 Task: Find connections with filter location Chaumont with filter topic #successwith filter profile language English with filter current company Silicon Valley Bank with filter school University of Mumbai with filter industry Metalworking Machinery Manufacturing with filter service category Labor and Employment Law with filter keywords title Makeup Artist
Action: Mouse moved to (563, 78)
Screenshot: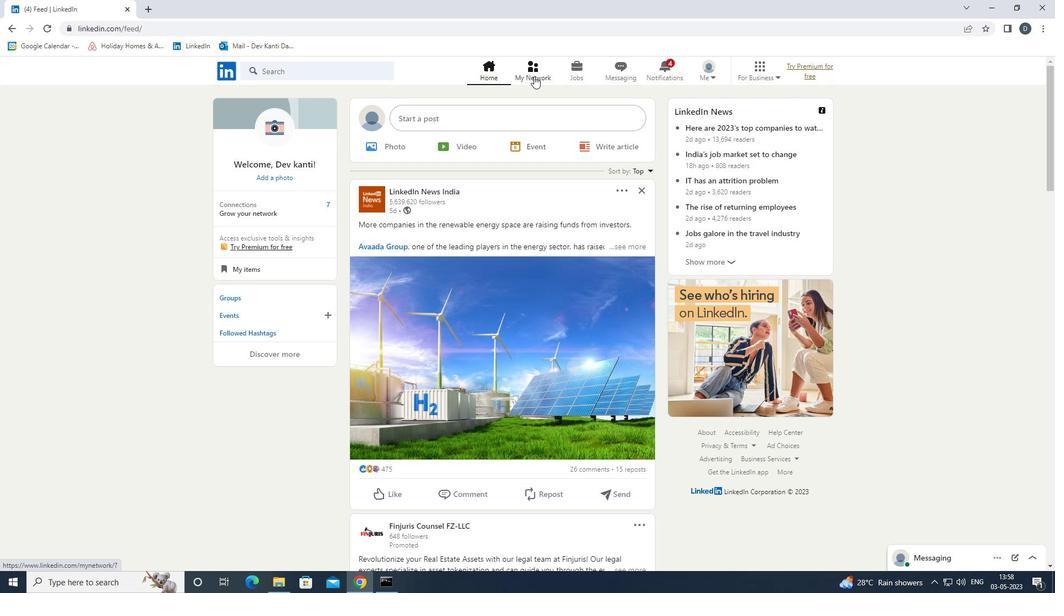 
Action: Mouse pressed left at (563, 78)
Screenshot: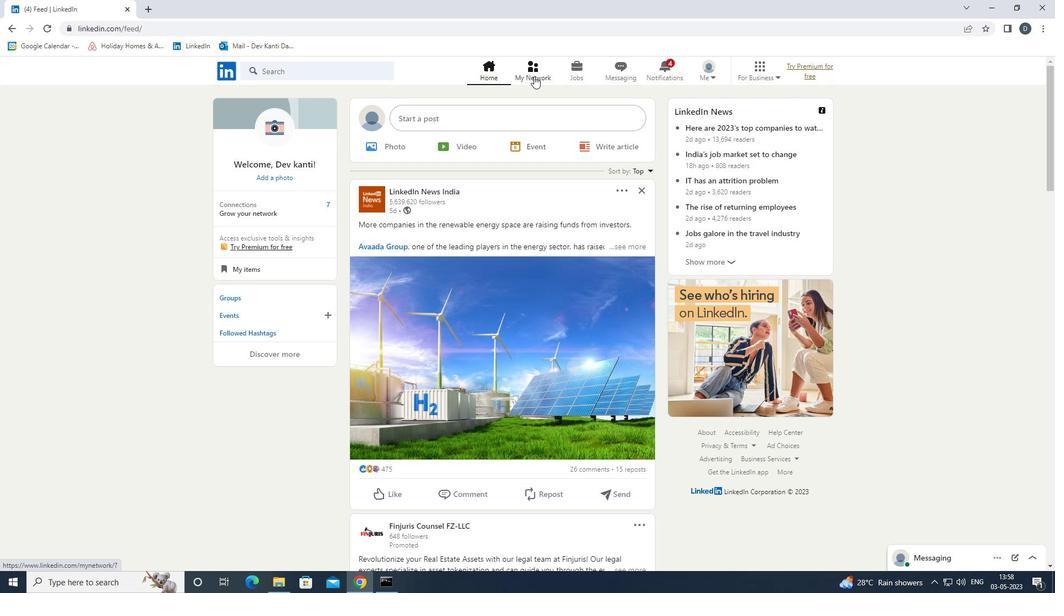 
Action: Mouse moved to (543, 74)
Screenshot: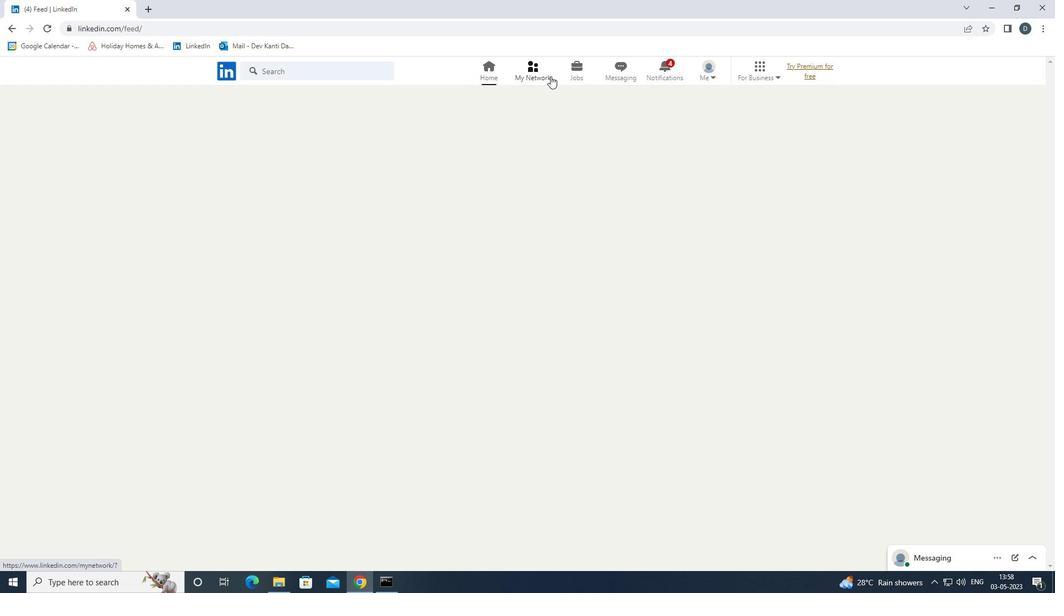 
Action: Mouse pressed left at (543, 74)
Screenshot: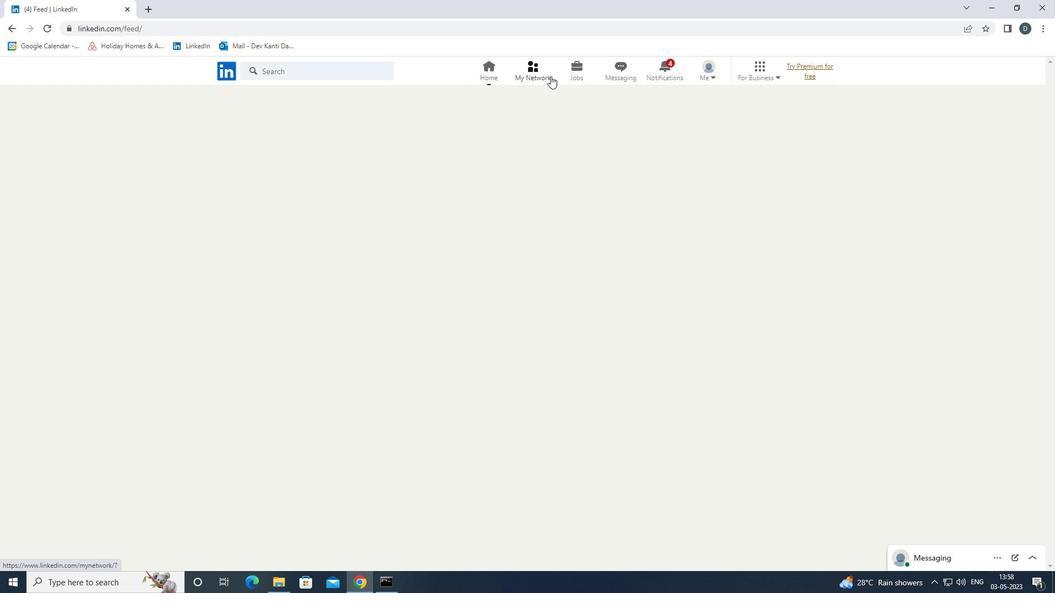 
Action: Mouse moved to (362, 131)
Screenshot: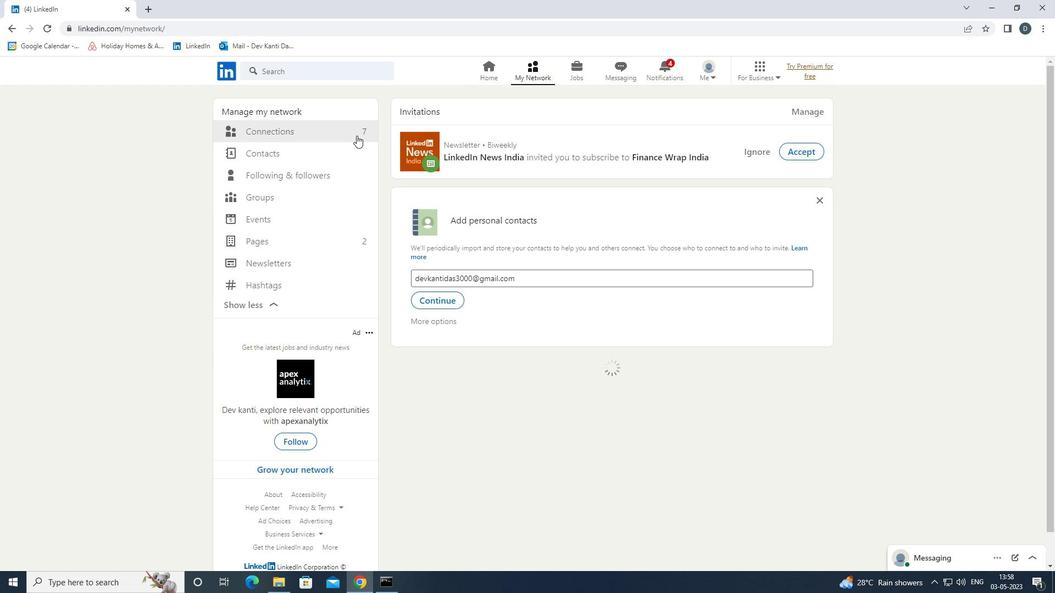
Action: Mouse pressed left at (362, 131)
Screenshot: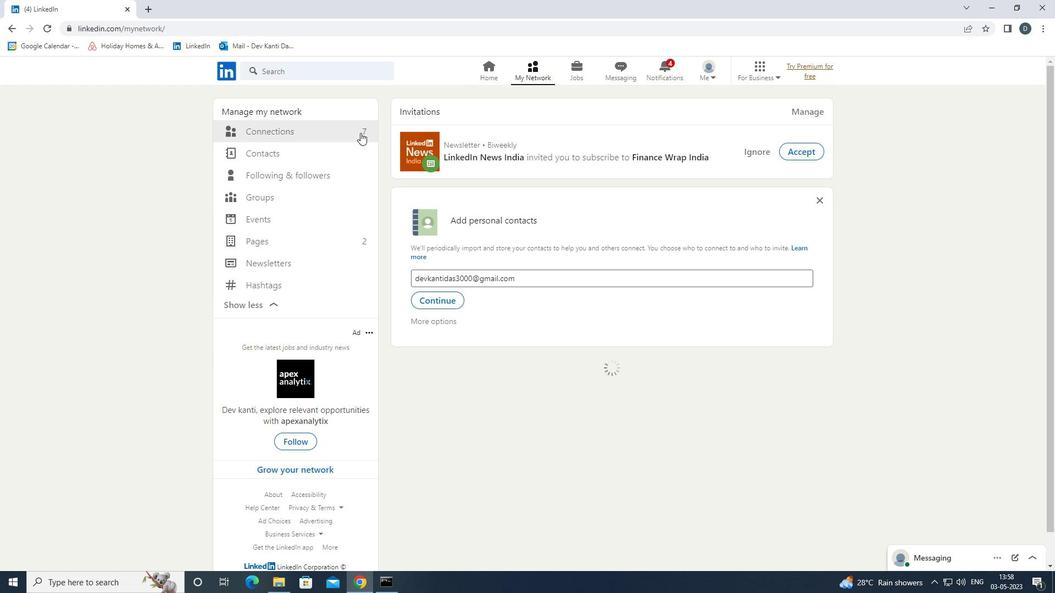 
Action: Mouse moved to (620, 126)
Screenshot: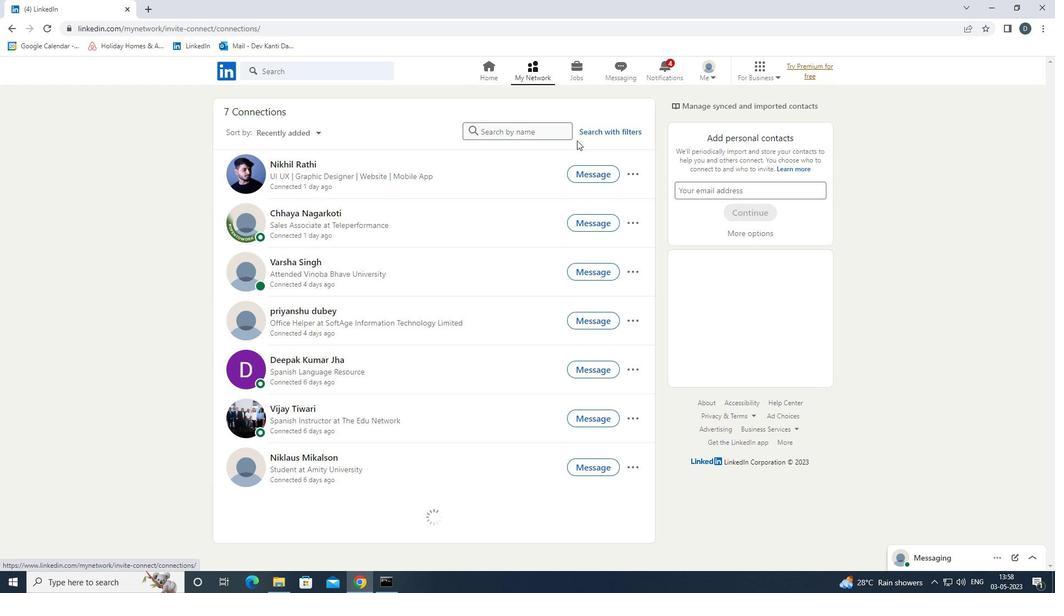 
Action: Mouse pressed left at (620, 126)
Screenshot: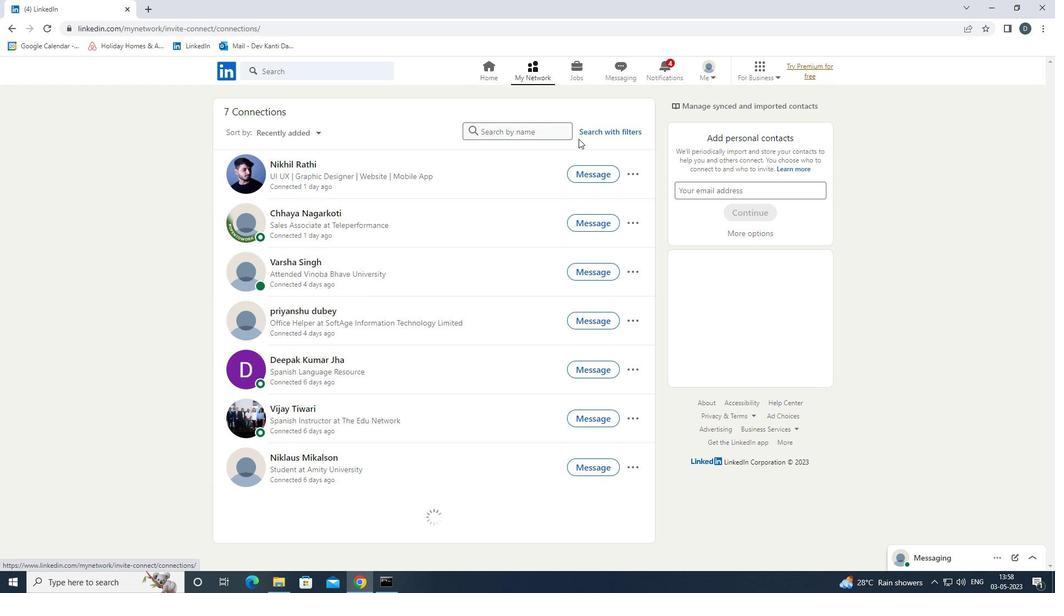 
Action: Mouse moved to (554, 101)
Screenshot: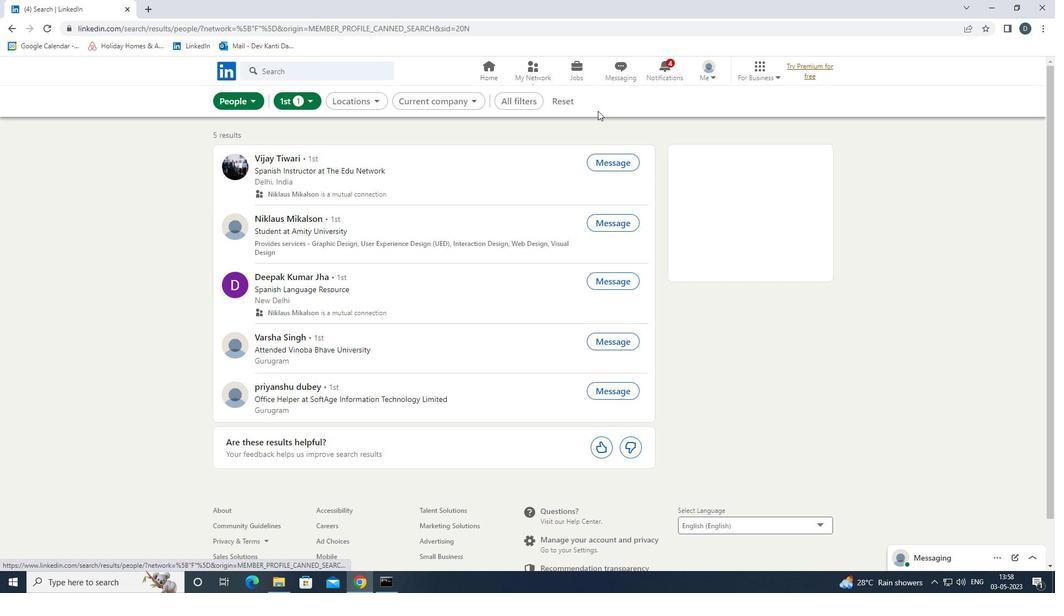 
Action: Mouse pressed left at (554, 101)
Screenshot: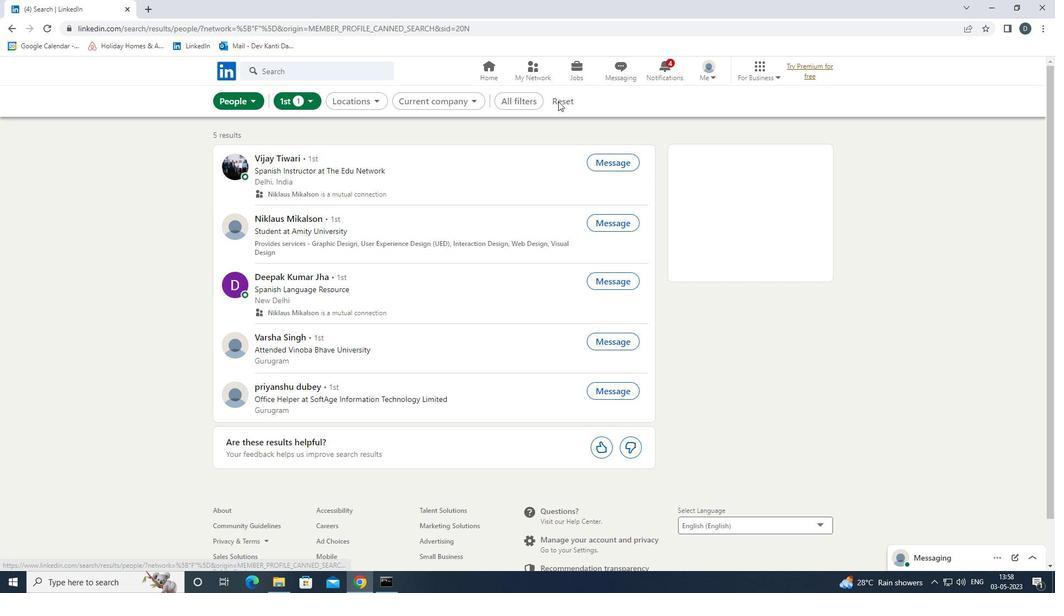 
Action: Mouse moved to (543, 101)
Screenshot: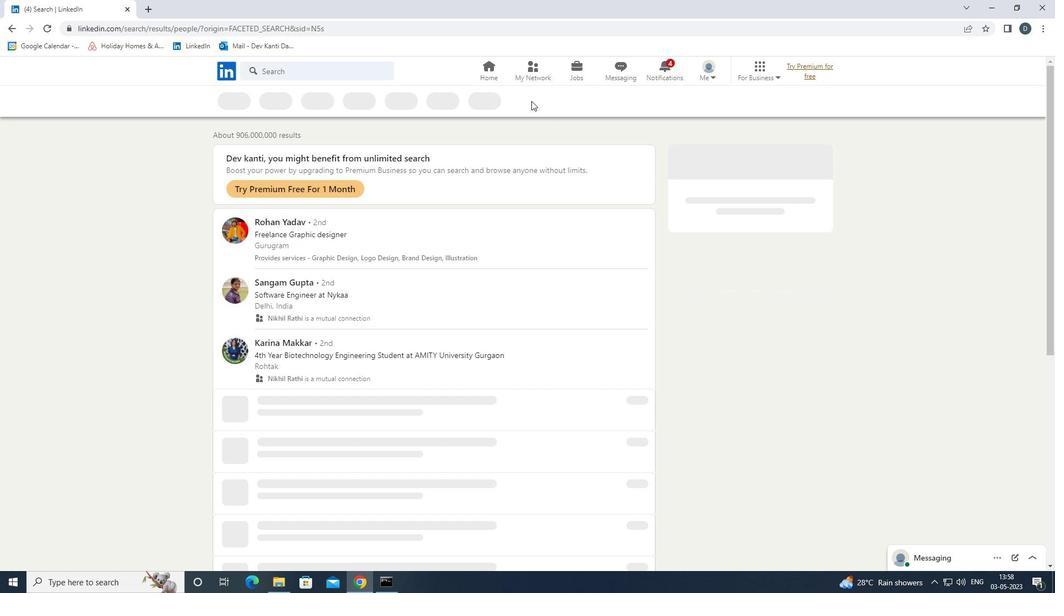 
Action: Mouse pressed left at (543, 101)
Screenshot: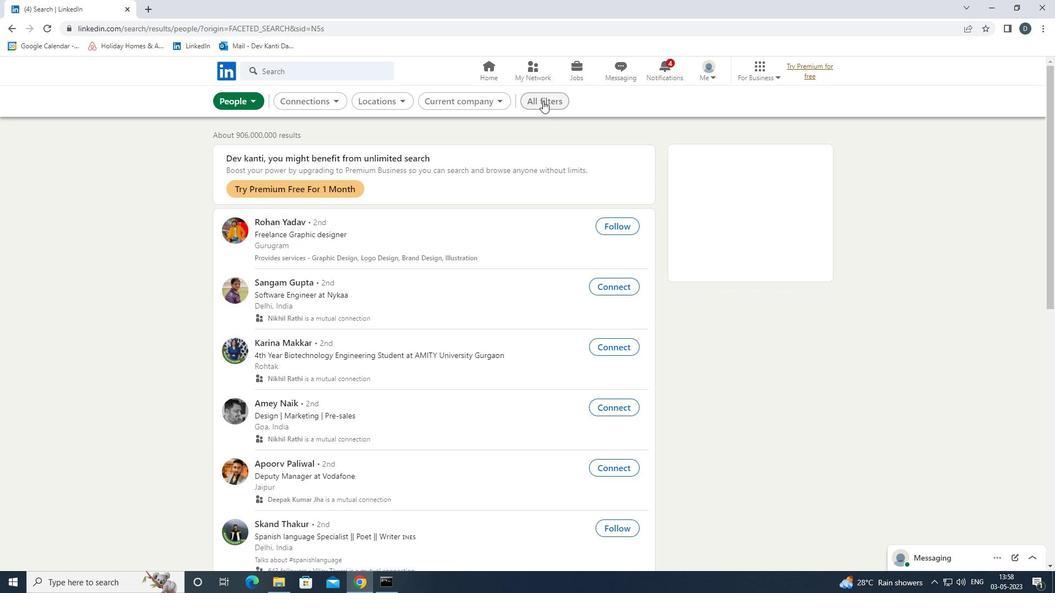
Action: Mouse moved to (889, 285)
Screenshot: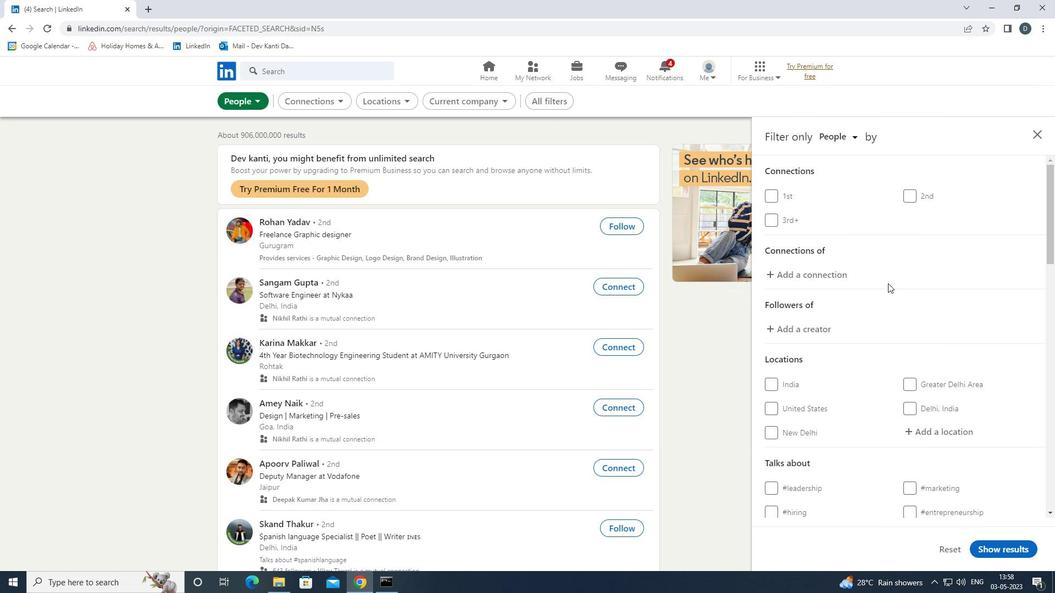 
Action: Mouse scrolled (889, 285) with delta (0, 0)
Screenshot: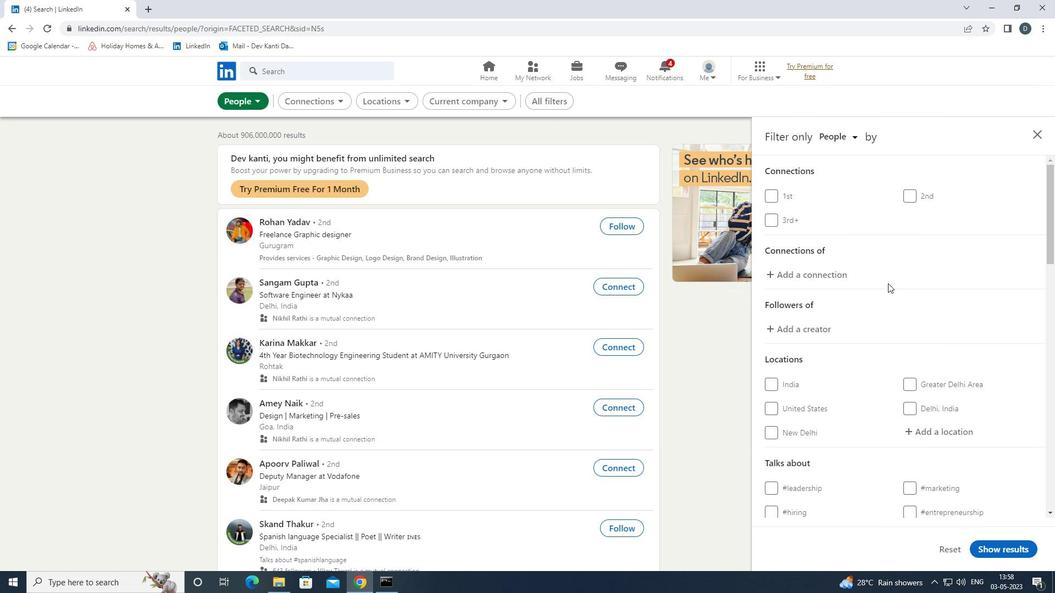 
Action: Mouse scrolled (889, 285) with delta (0, 0)
Screenshot: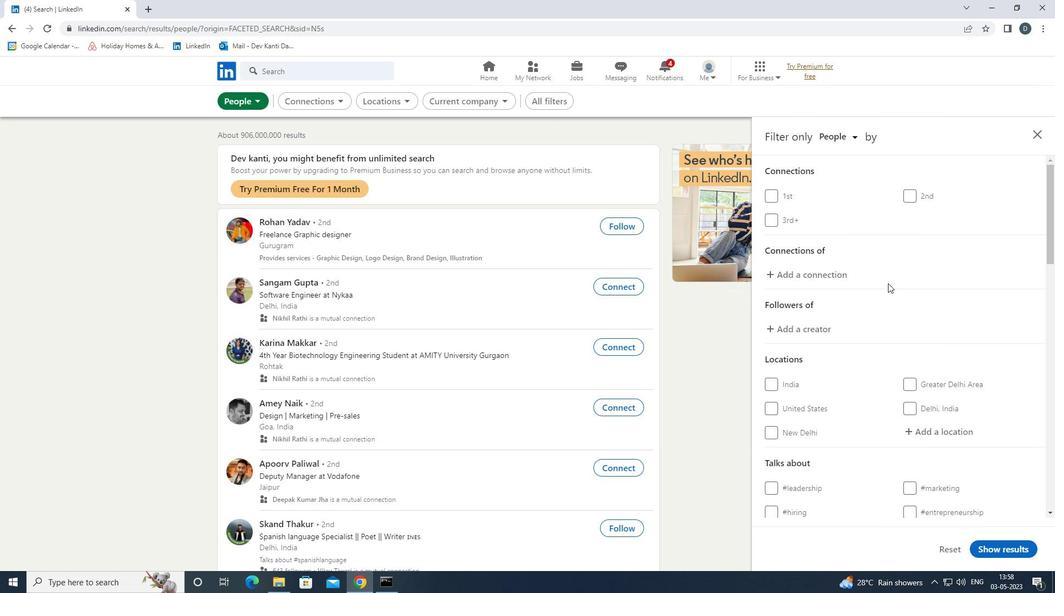 
Action: Mouse moved to (933, 324)
Screenshot: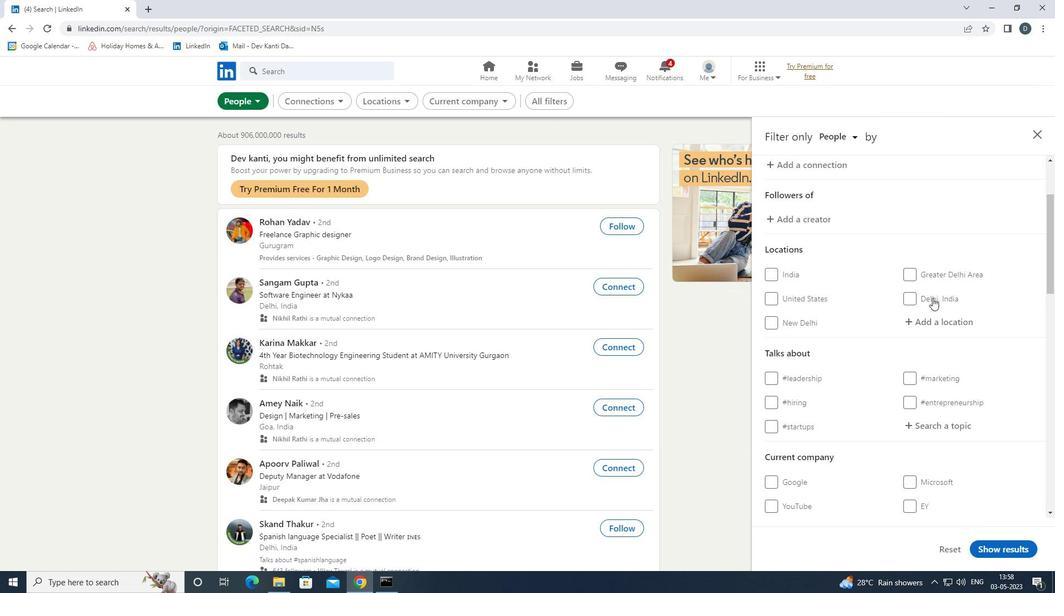 
Action: Mouse pressed left at (933, 324)
Screenshot: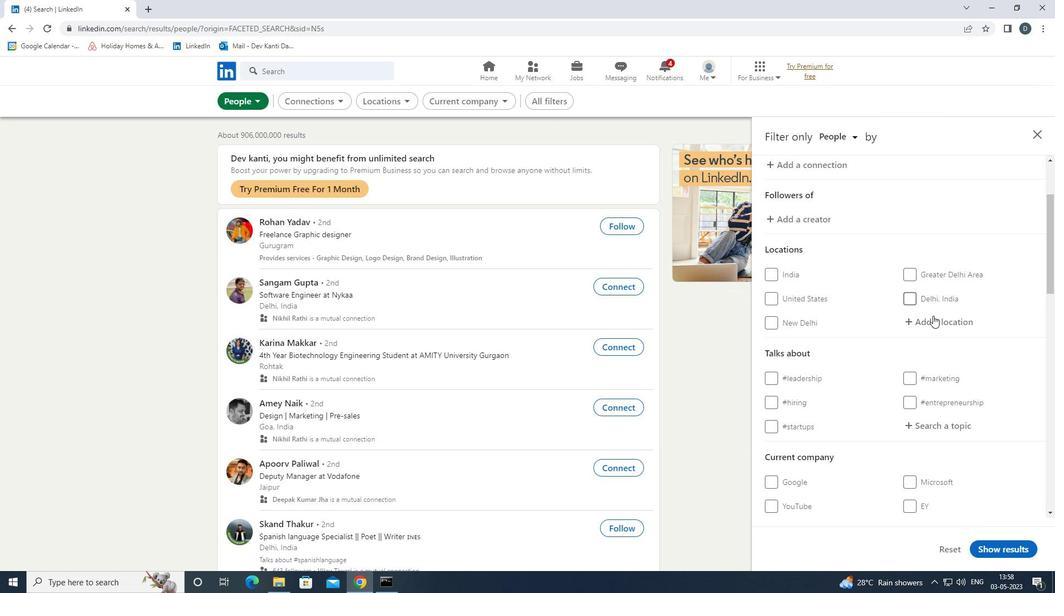 
Action: Key pressed <Key.shift>CHAUMONT<Key.down><Key.enter>
Screenshot: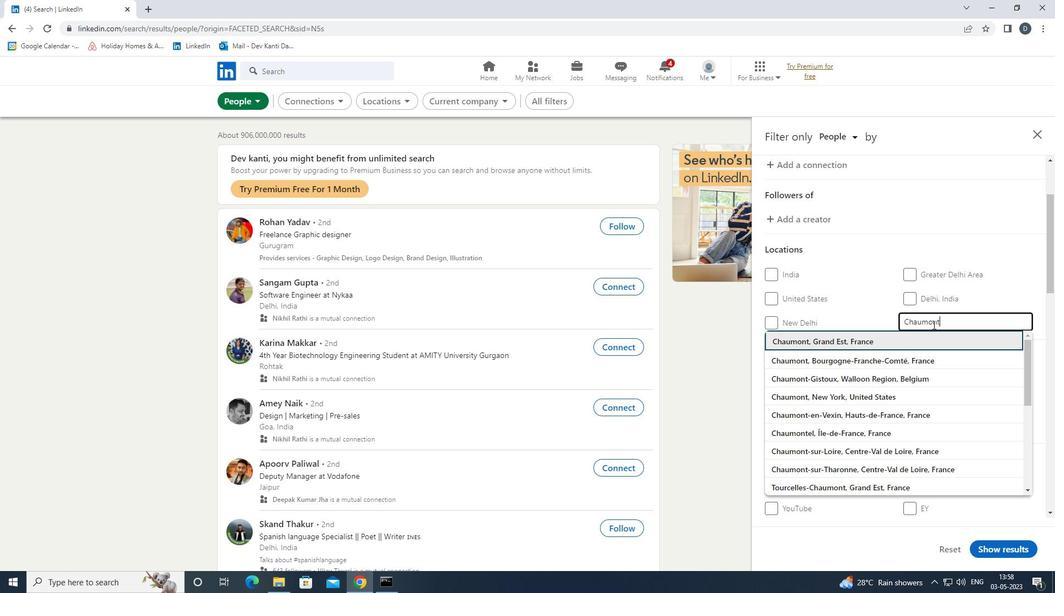 
Action: Mouse moved to (932, 325)
Screenshot: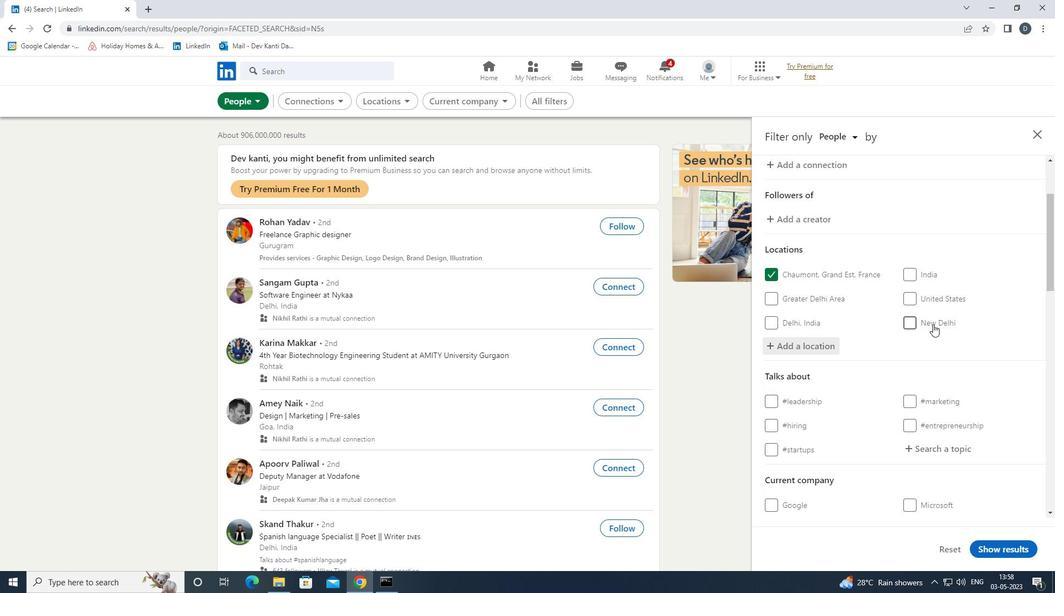 
Action: Mouse scrolled (932, 324) with delta (0, 0)
Screenshot: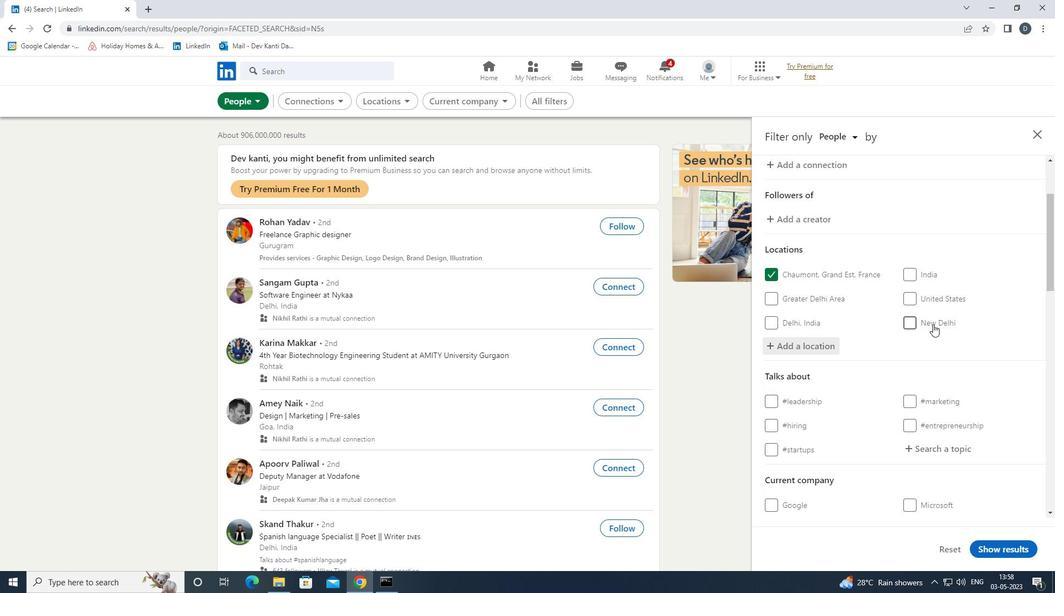 
Action: Mouse scrolled (932, 324) with delta (0, 0)
Screenshot: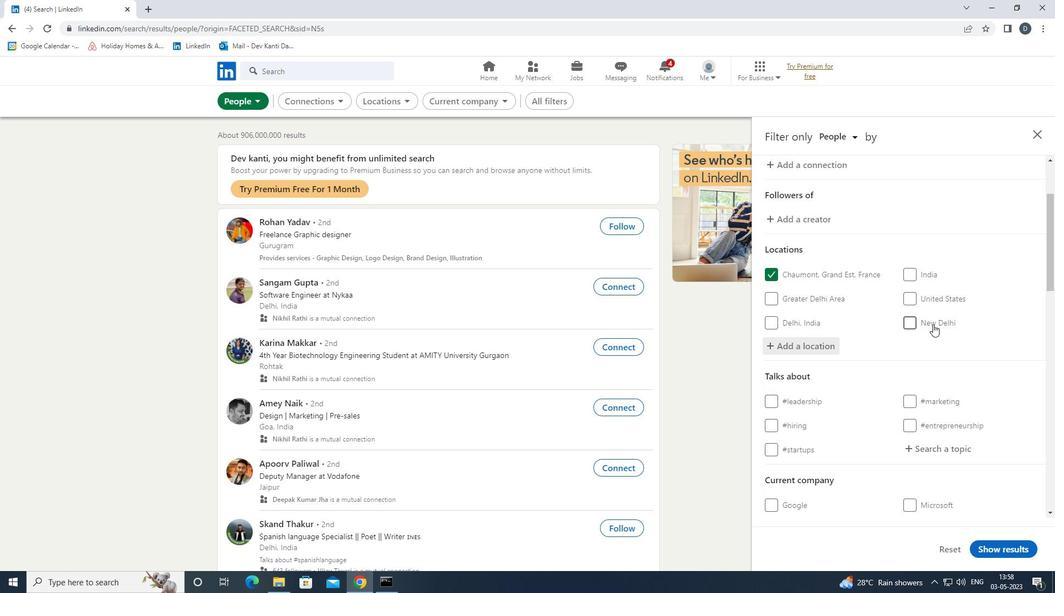 
Action: Mouse moved to (946, 348)
Screenshot: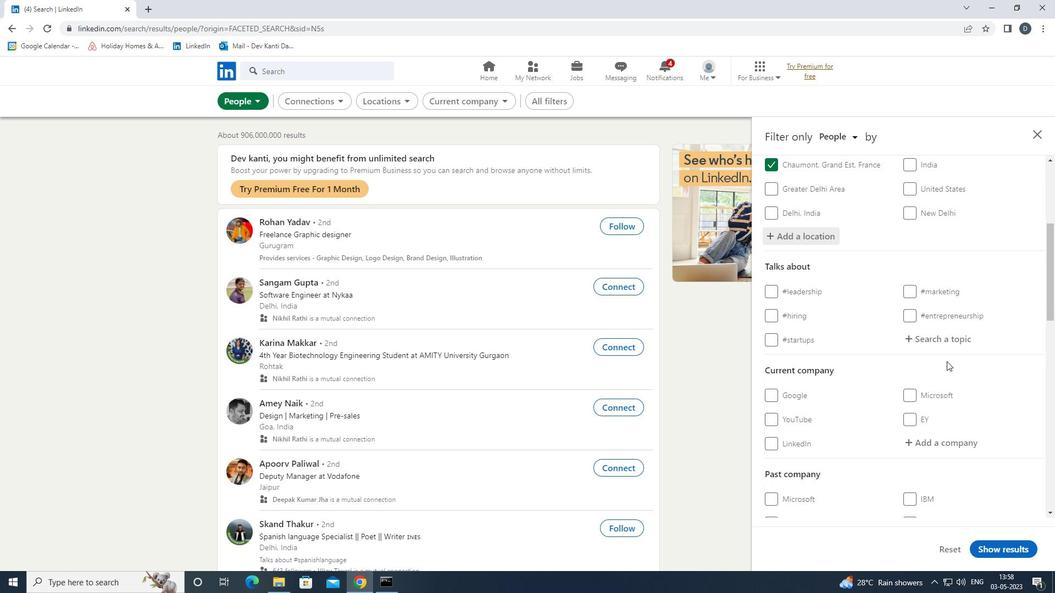 
Action: Mouse pressed left at (946, 348)
Screenshot: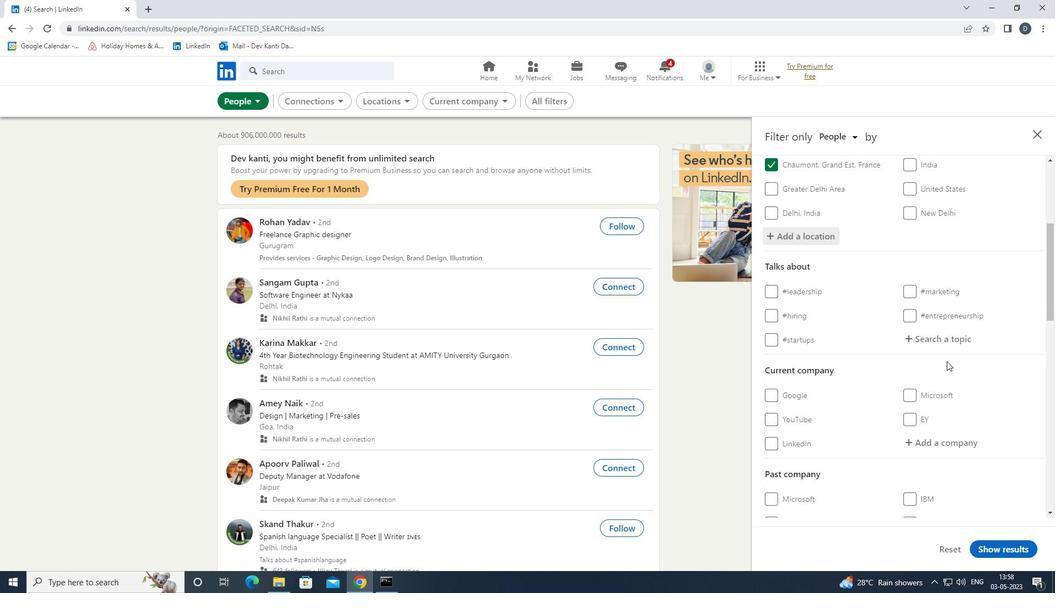 
Action: Mouse moved to (945, 342)
Screenshot: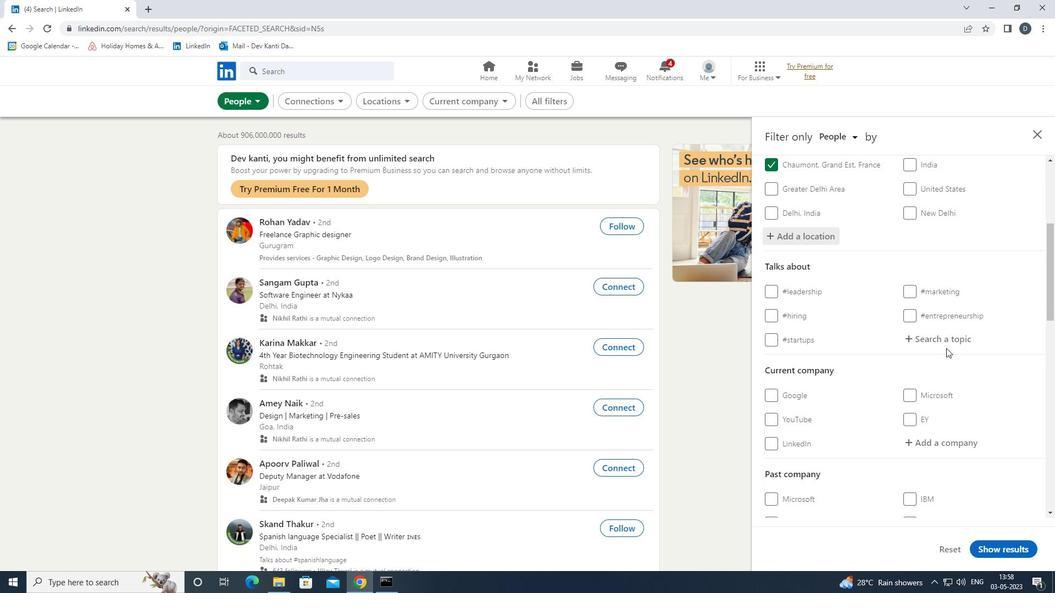 
Action: Mouse pressed left at (945, 342)
Screenshot: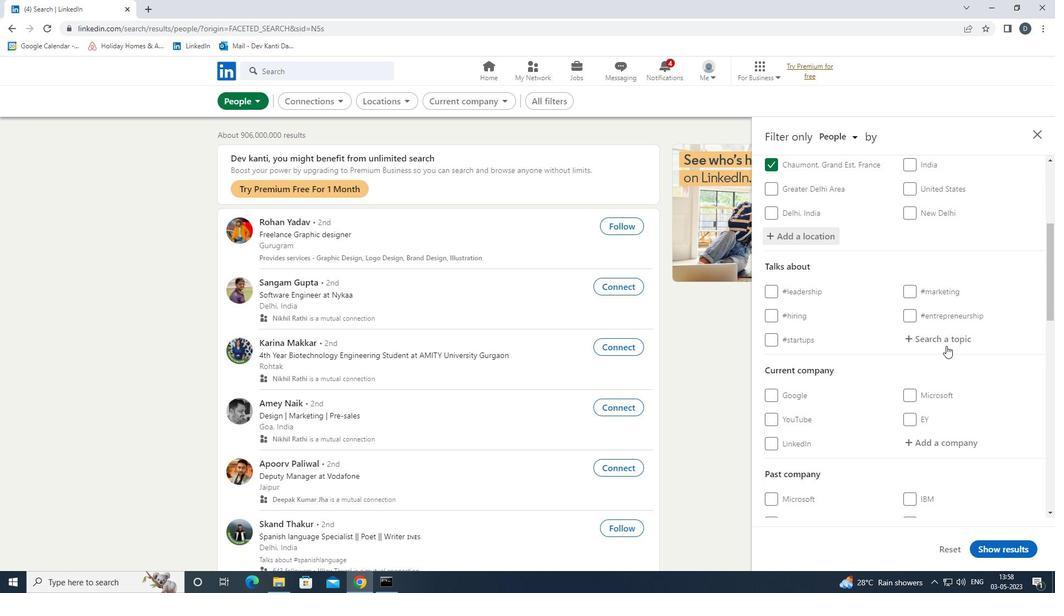 
Action: Mouse moved to (940, 342)
Screenshot: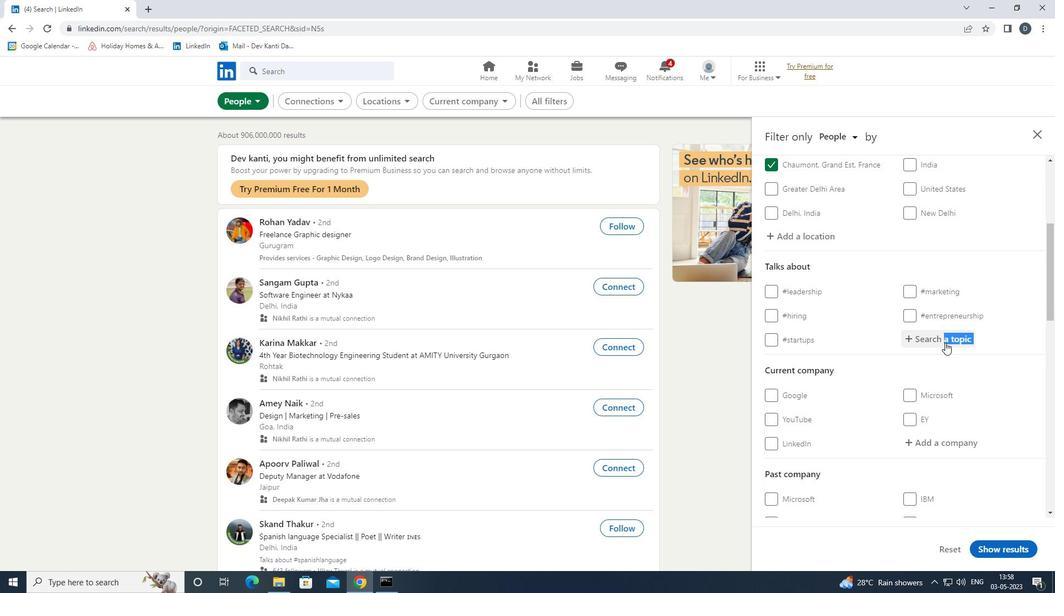 
Action: Key pressed SUCCESS<Key.down><Key.enter>
Screenshot: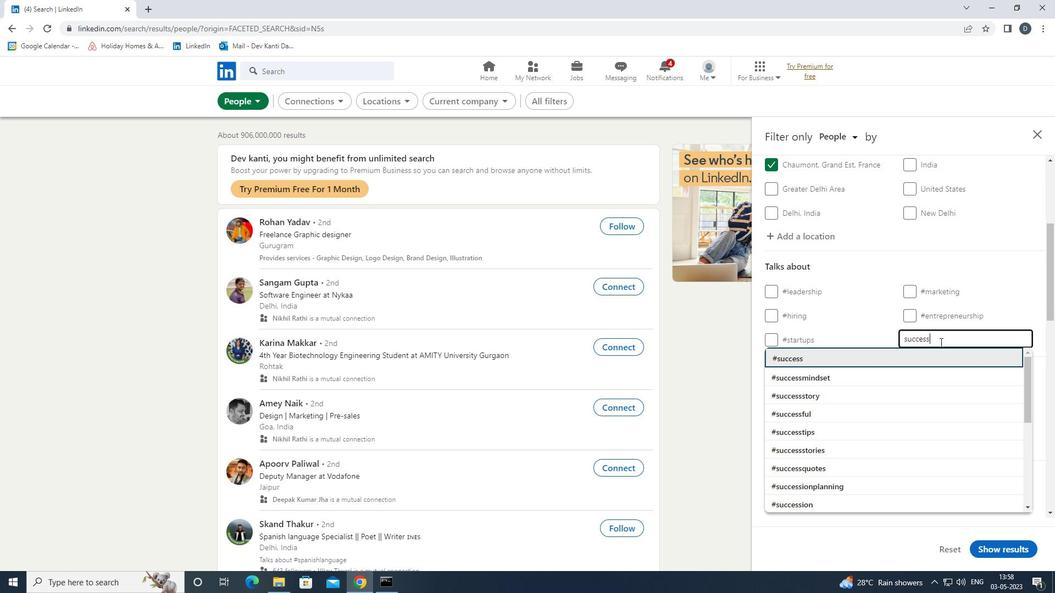 
Action: Mouse moved to (942, 343)
Screenshot: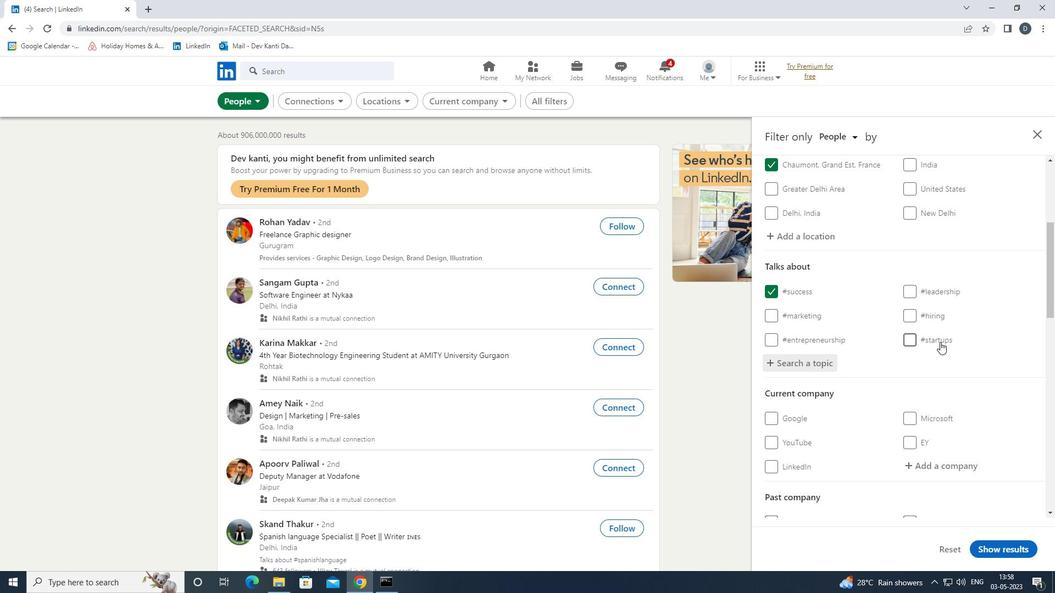 
Action: Mouse scrolled (942, 343) with delta (0, 0)
Screenshot: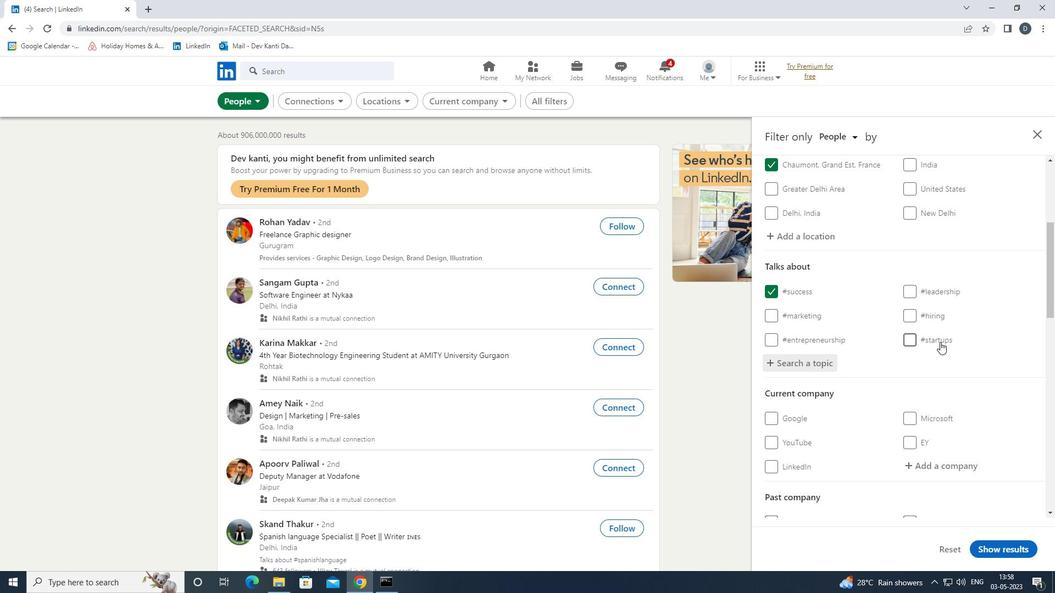 
Action: Mouse moved to (942, 345)
Screenshot: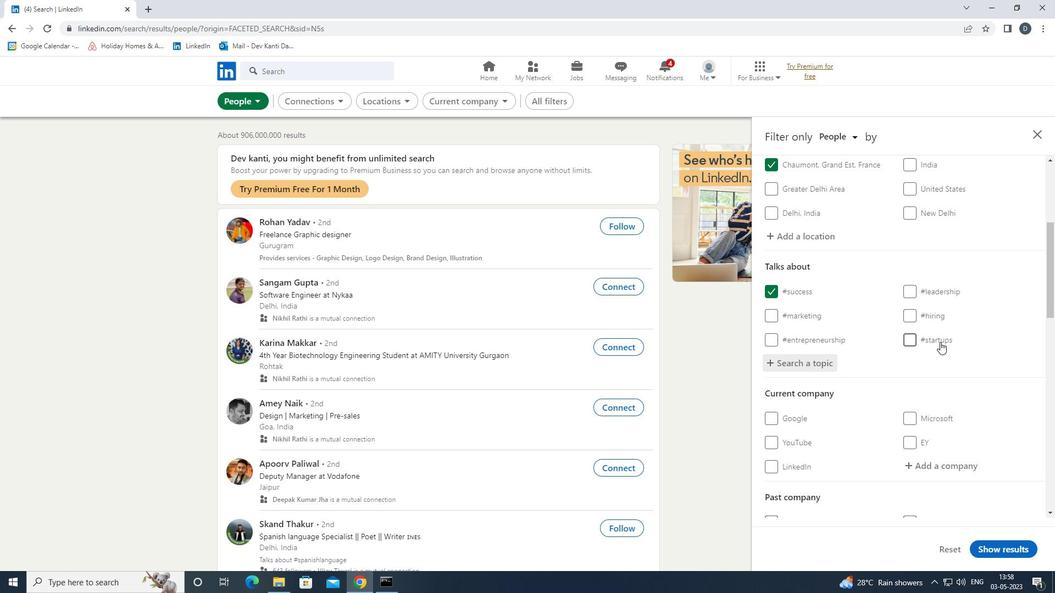 
Action: Mouse scrolled (942, 344) with delta (0, 0)
Screenshot: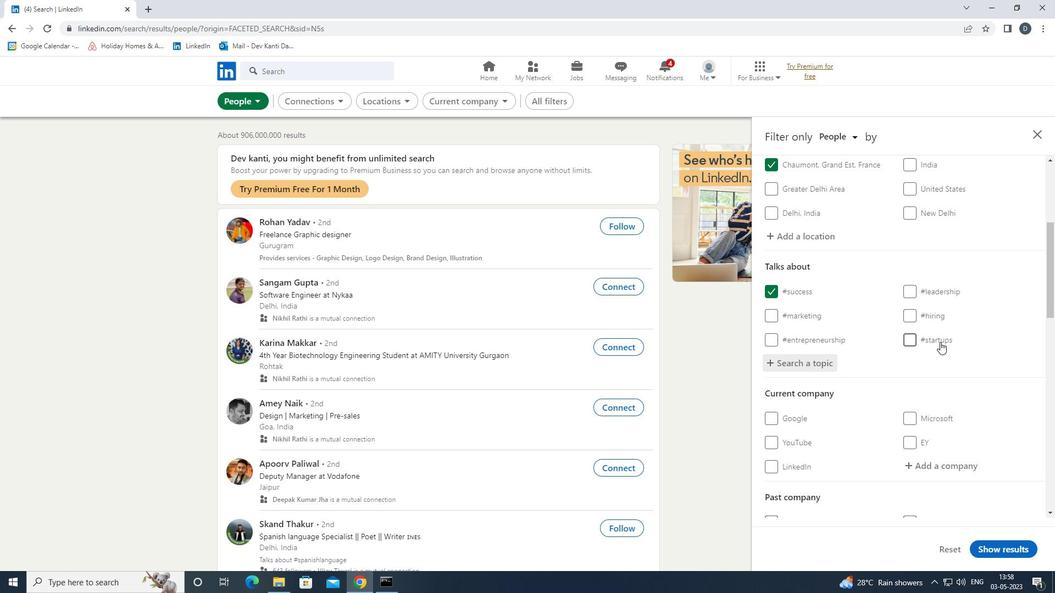 
Action: Mouse moved to (942, 345)
Screenshot: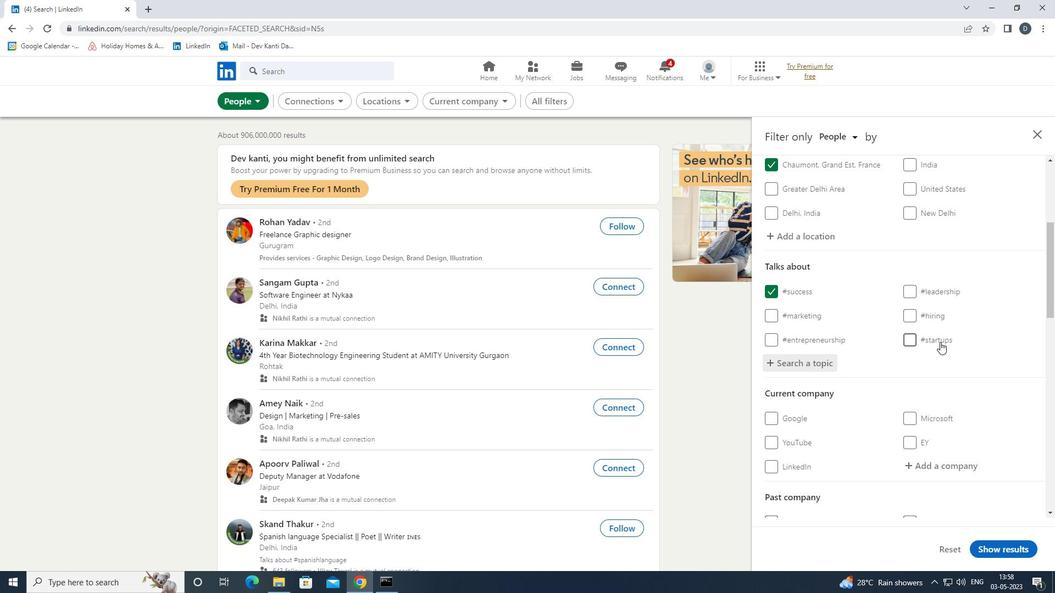 
Action: Mouse scrolled (942, 345) with delta (0, 0)
Screenshot: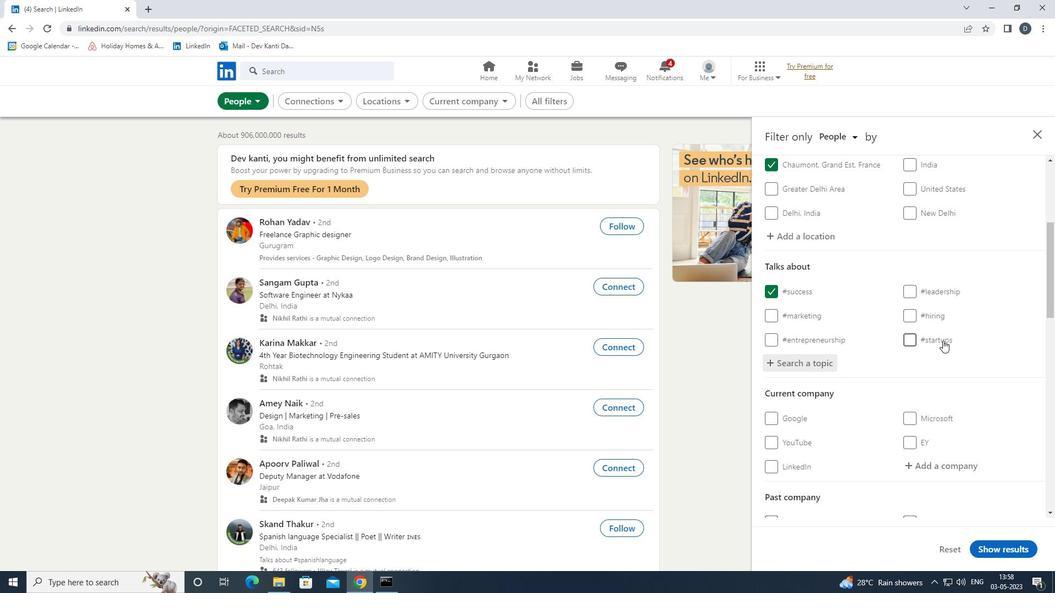 
Action: Mouse scrolled (942, 345) with delta (0, 0)
Screenshot: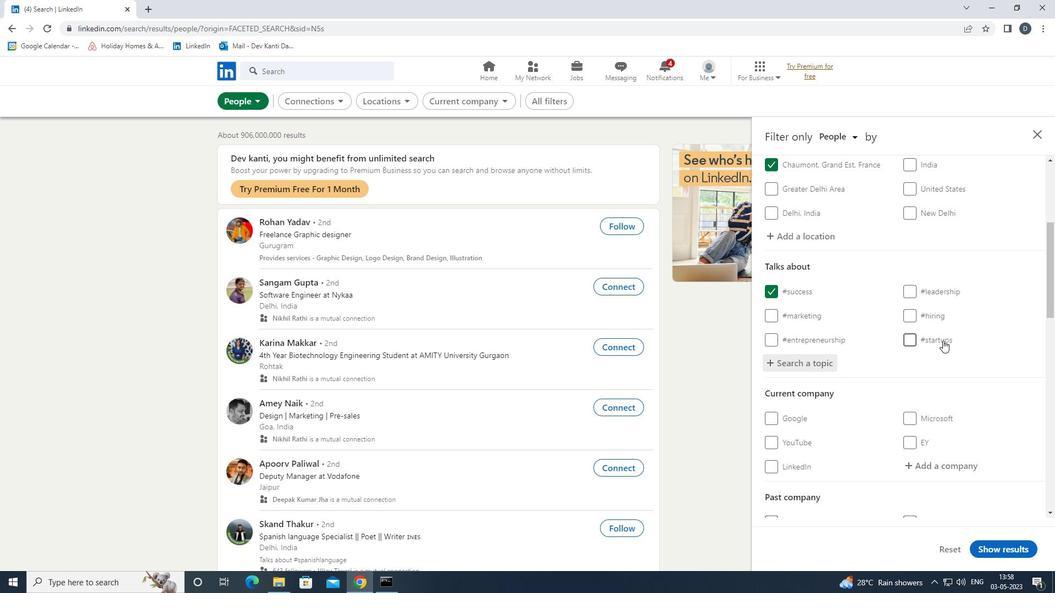 
Action: Mouse scrolled (942, 345) with delta (0, 0)
Screenshot: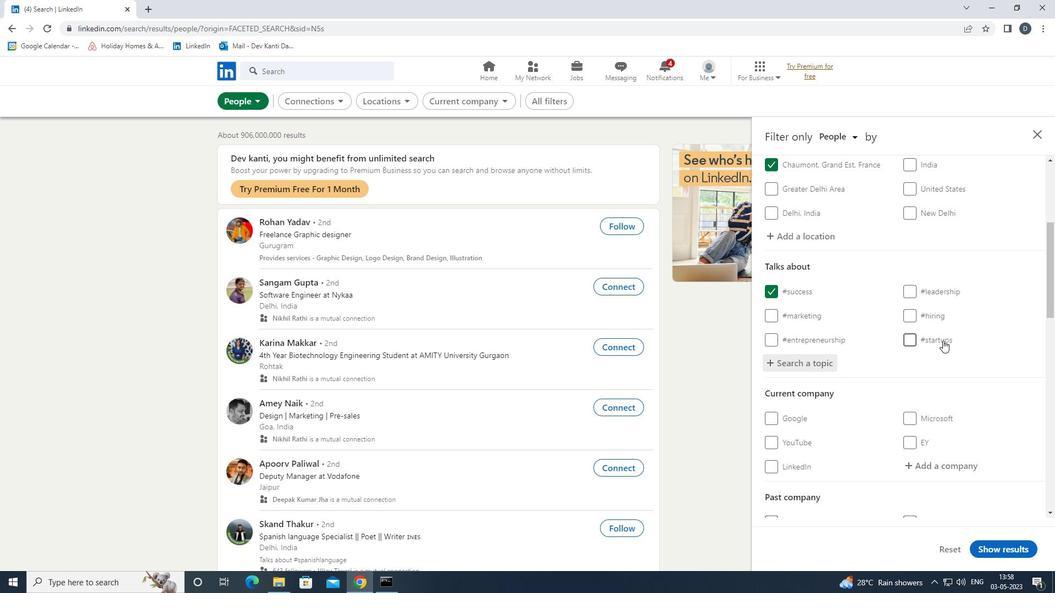 
Action: Mouse moved to (942, 346)
Screenshot: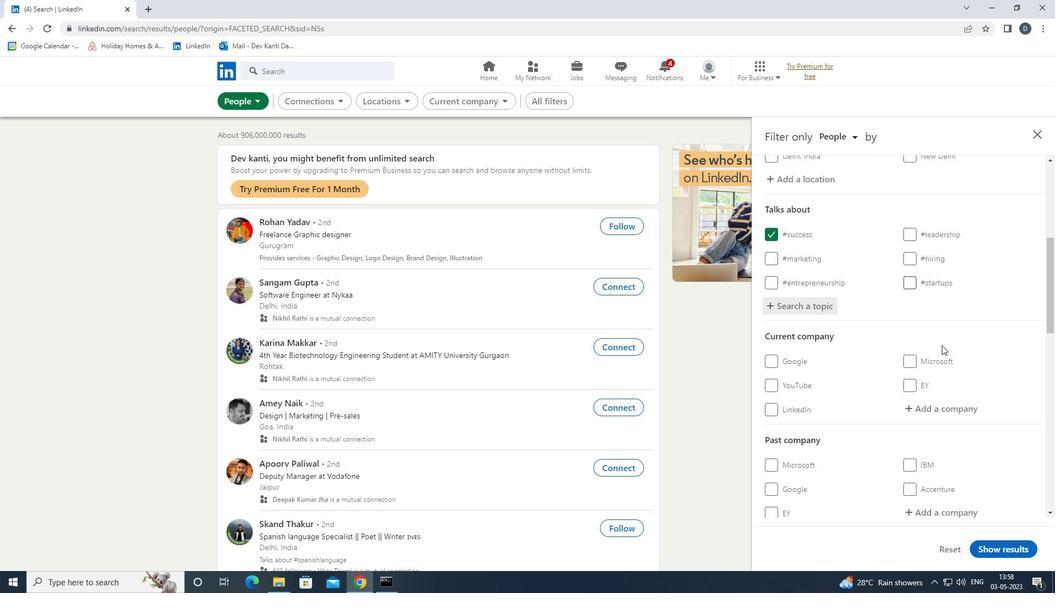 
Action: Mouse scrolled (942, 346) with delta (0, 0)
Screenshot: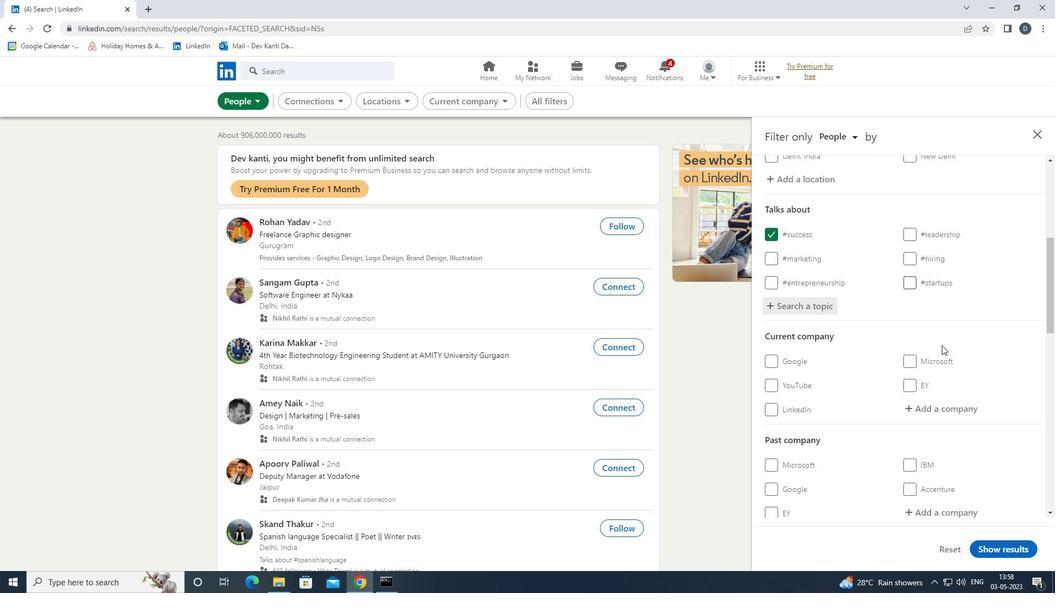 
Action: Mouse scrolled (942, 346) with delta (0, 0)
Screenshot: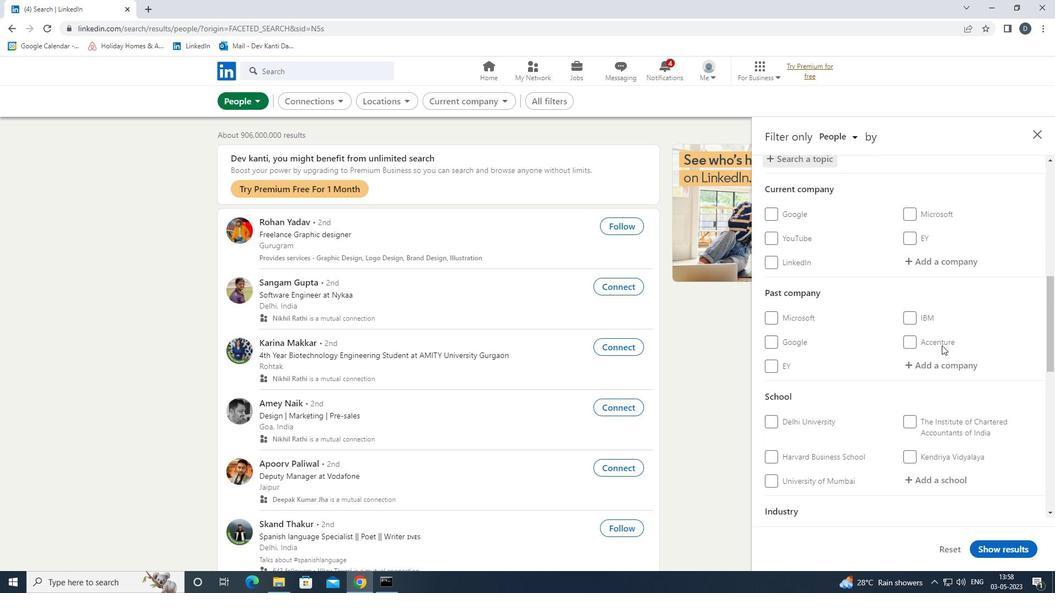
Action: Mouse scrolled (942, 346) with delta (0, 0)
Screenshot: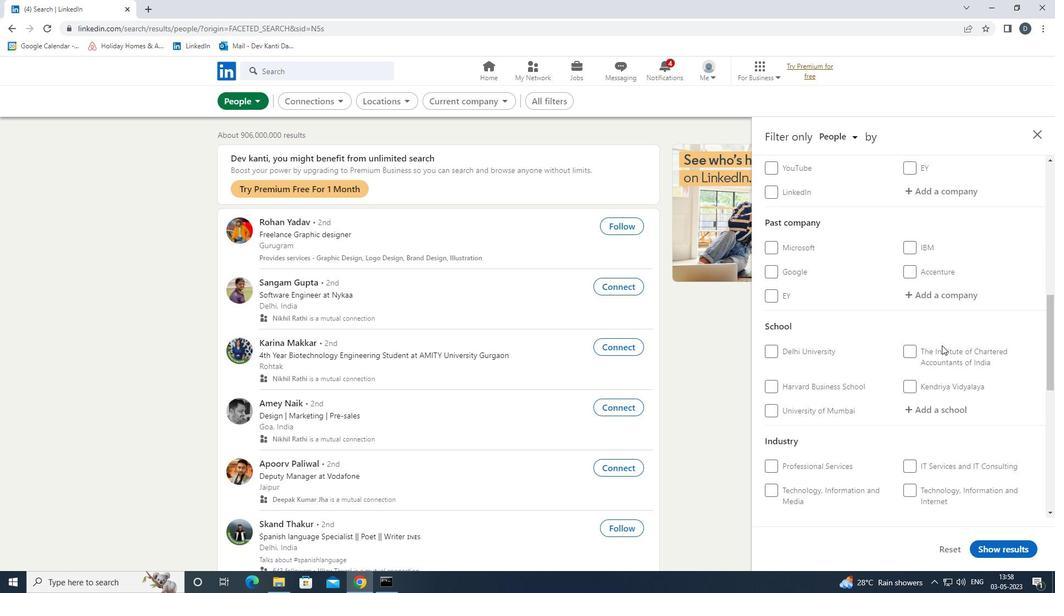 
Action: Mouse scrolled (942, 346) with delta (0, 0)
Screenshot: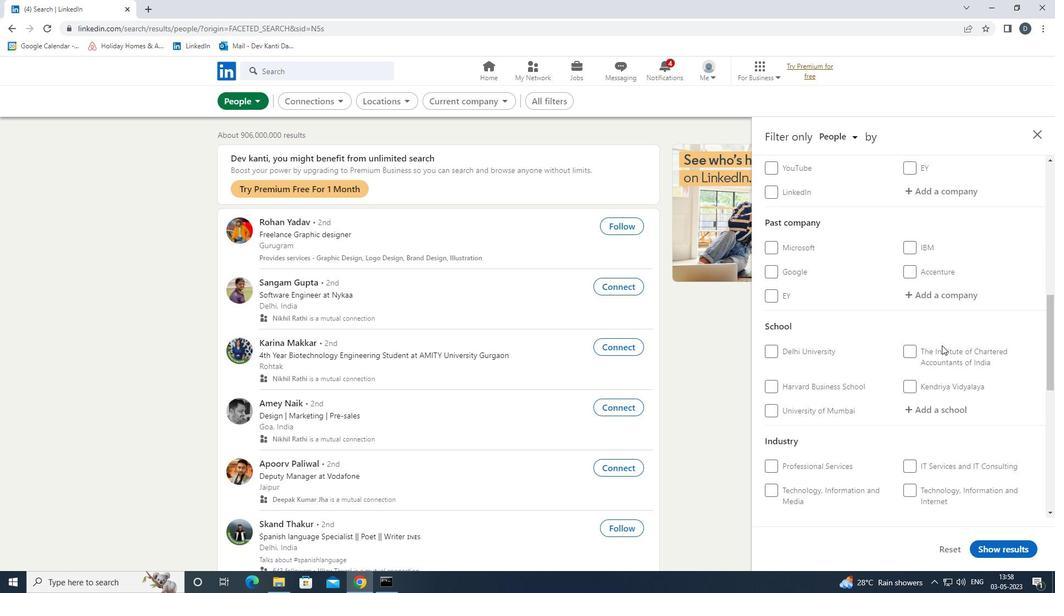 
Action: Mouse moved to (773, 375)
Screenshot: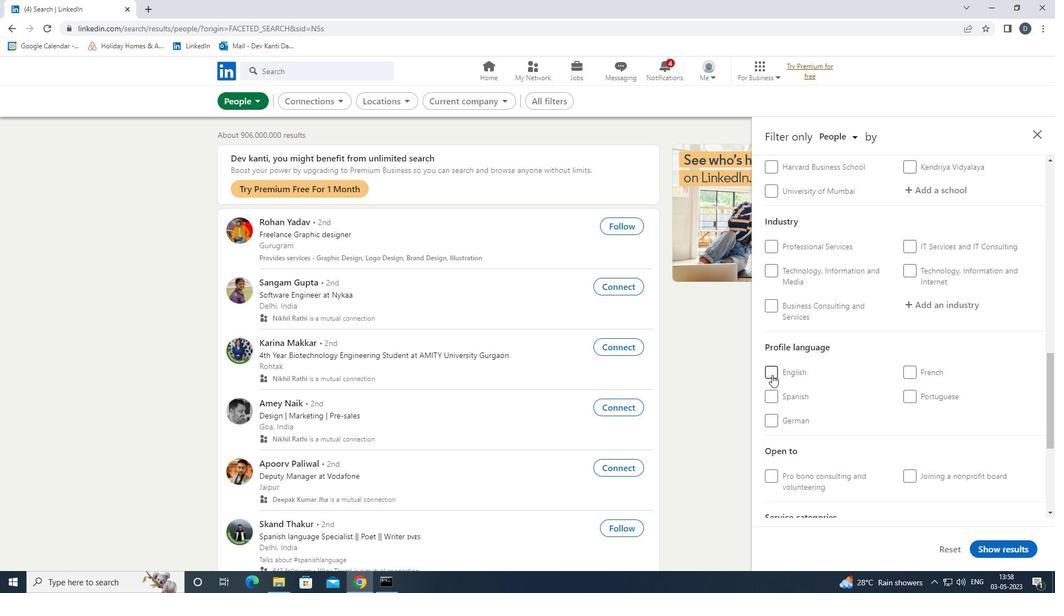 
Action: Mouse pressed left at (773, 375)
Screenshot: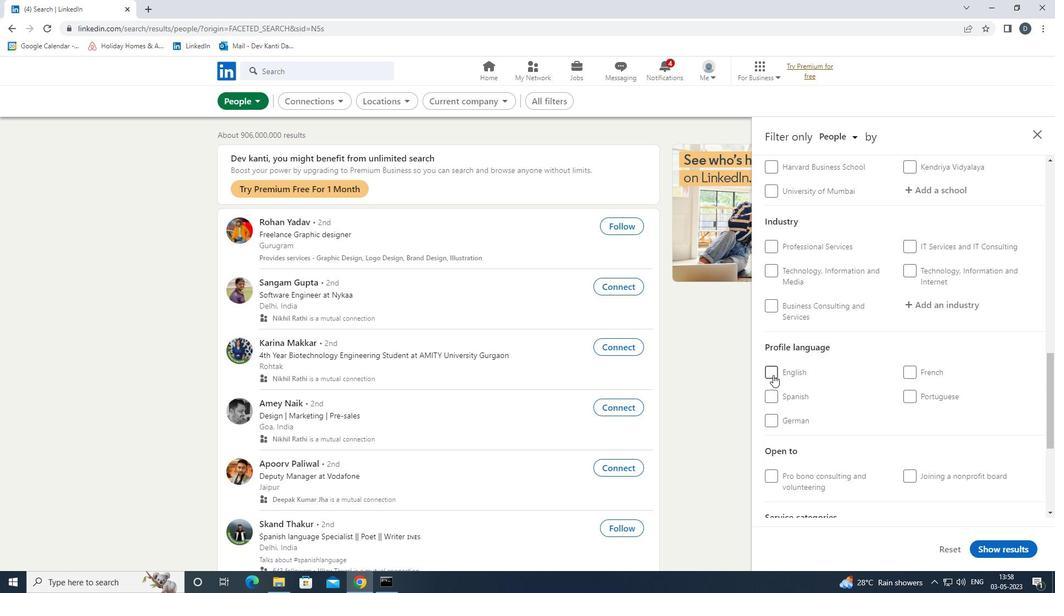 
Action: Mouse moved to (863, 374)
Screenshot: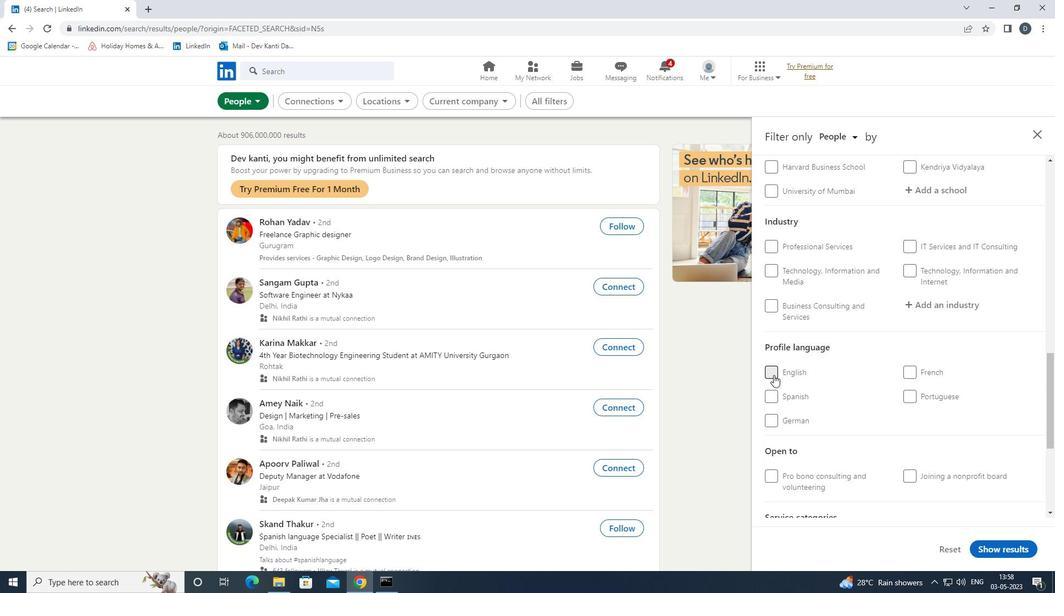 
Action: Mouse scrolled (863, 375) with delta (0, 0)
Screenshot: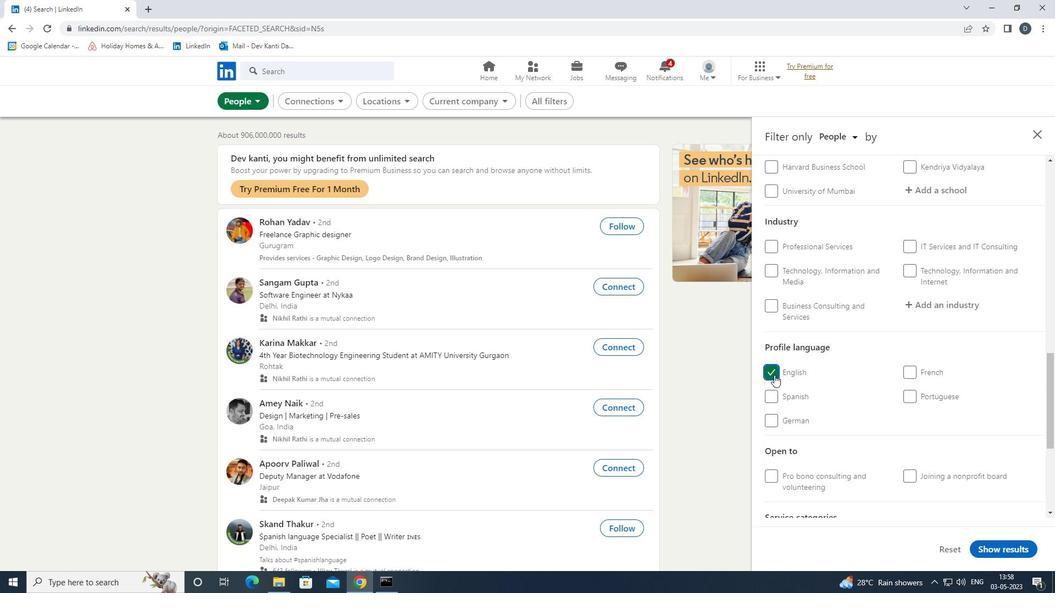 
Action: Mouse scrolled (863, 375) with delta (0, 0)
Screenshot: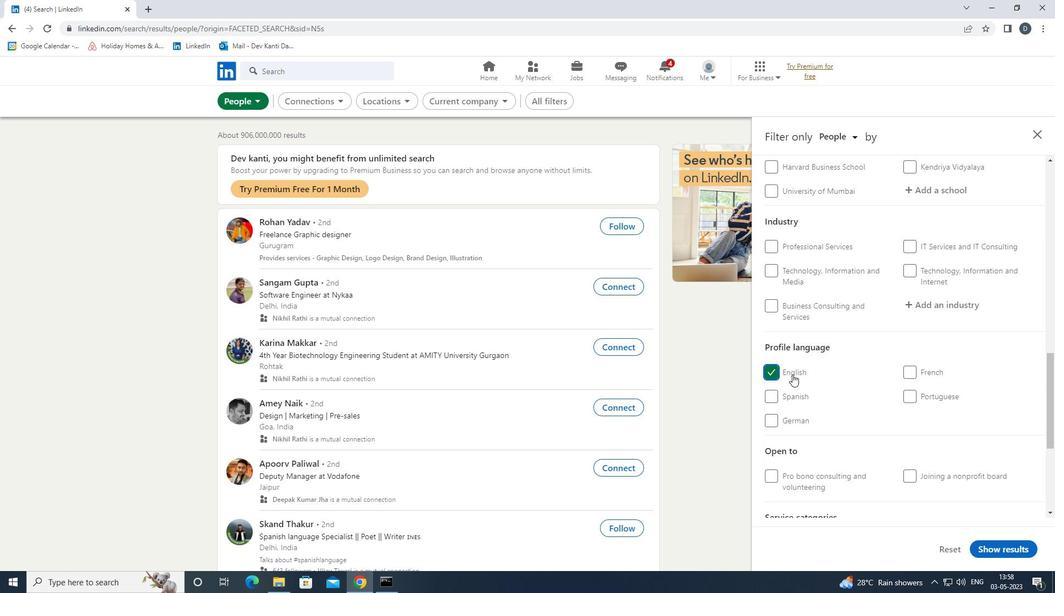 
Action: Mouse scrolled (863, 375) with delta (0, 0)
Screenshot: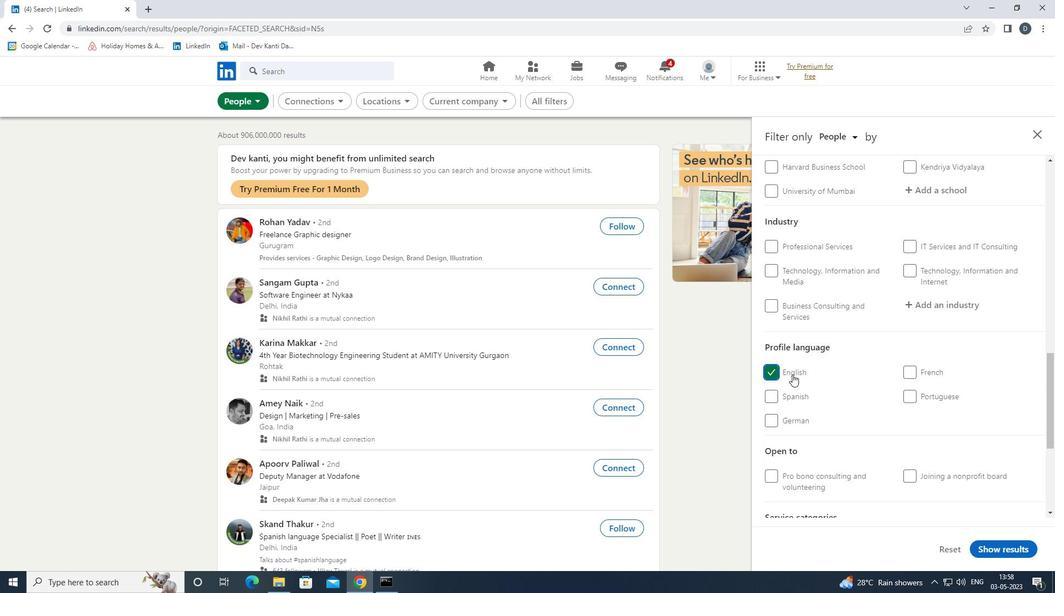 
Action: Mouse scrolled (863, 375) with delta (0, 0)
Screenshot: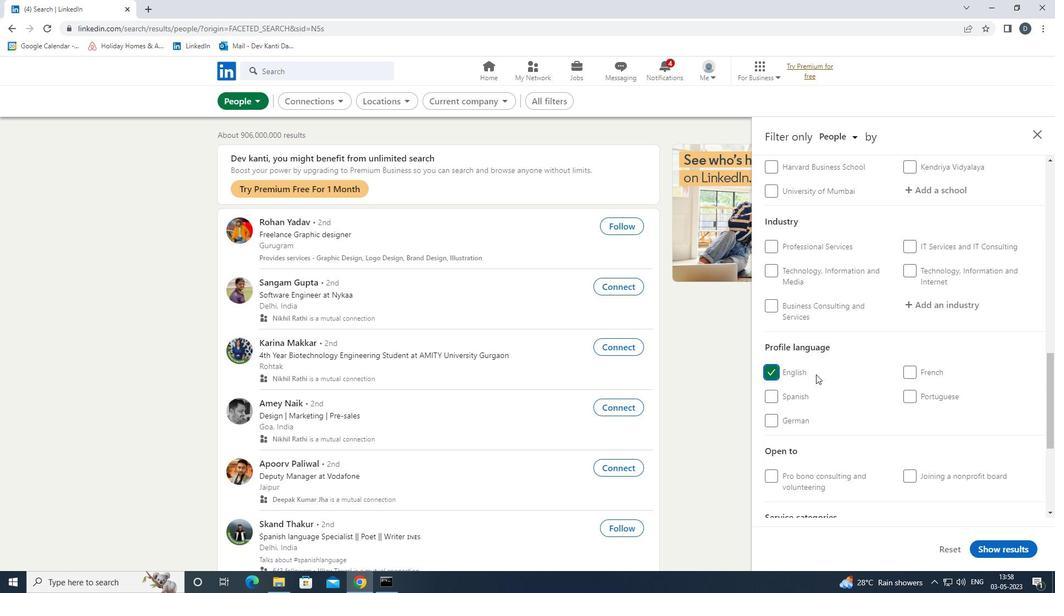 
Action: Mouse scrolled (863, 375) with delta (0, 0)
Screenshot: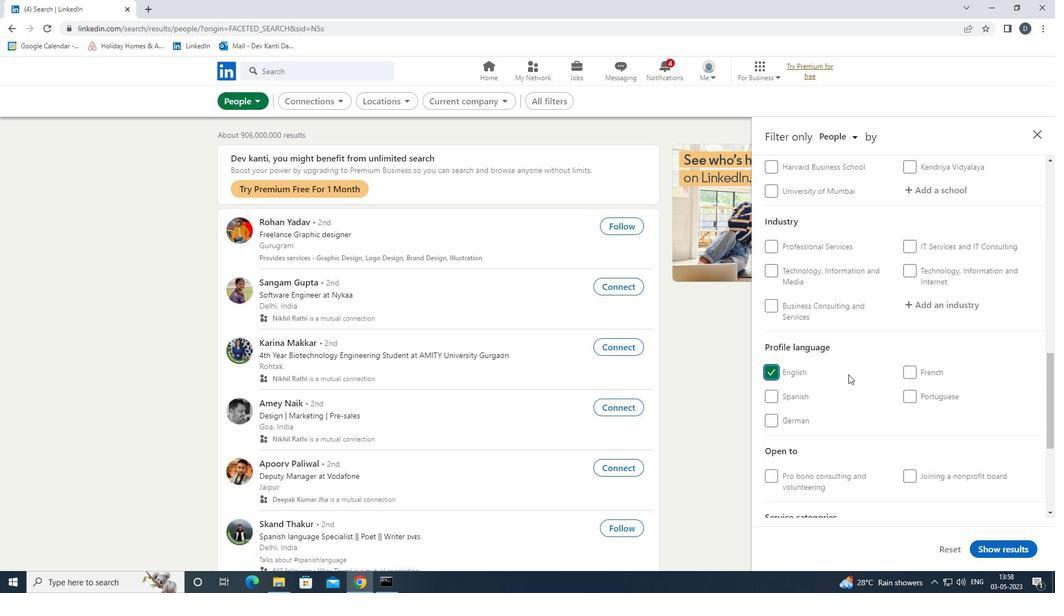 
Action: Mouse moved to (941, 245)
Screenshot: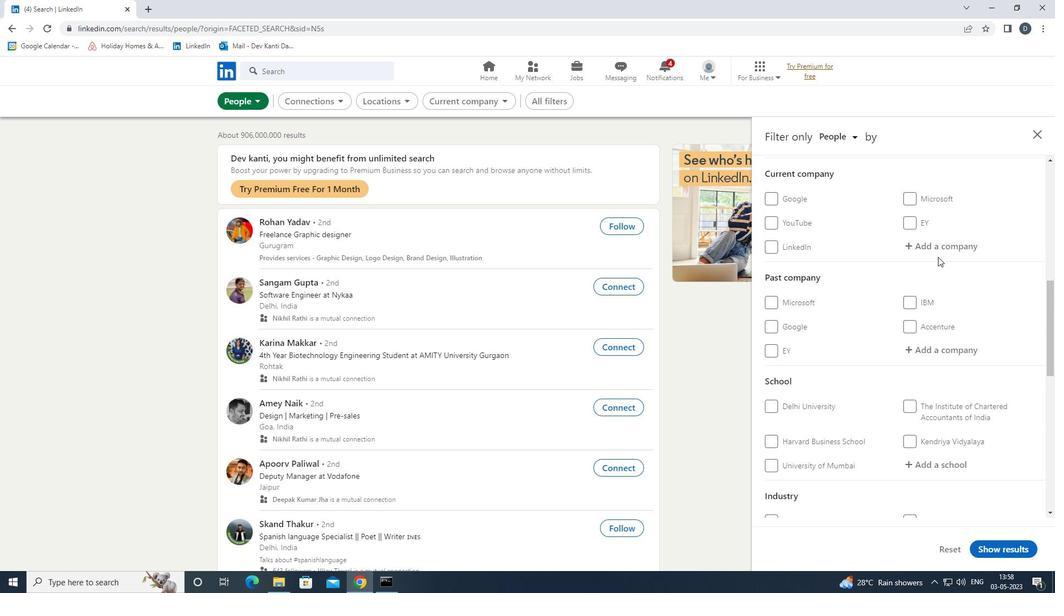 
Action: Mouse pressed left at (941, 245)
Screenshot: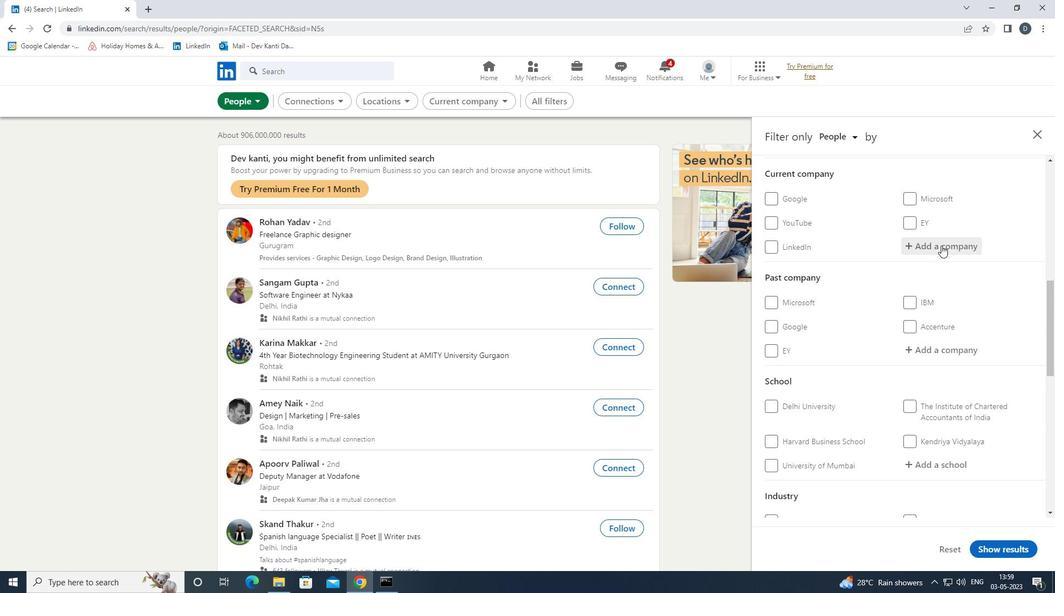 
Action: Key pressed <Key.shift>SILICON<Key.space><Key.down><Key.down><Key.enter>
Screenshot: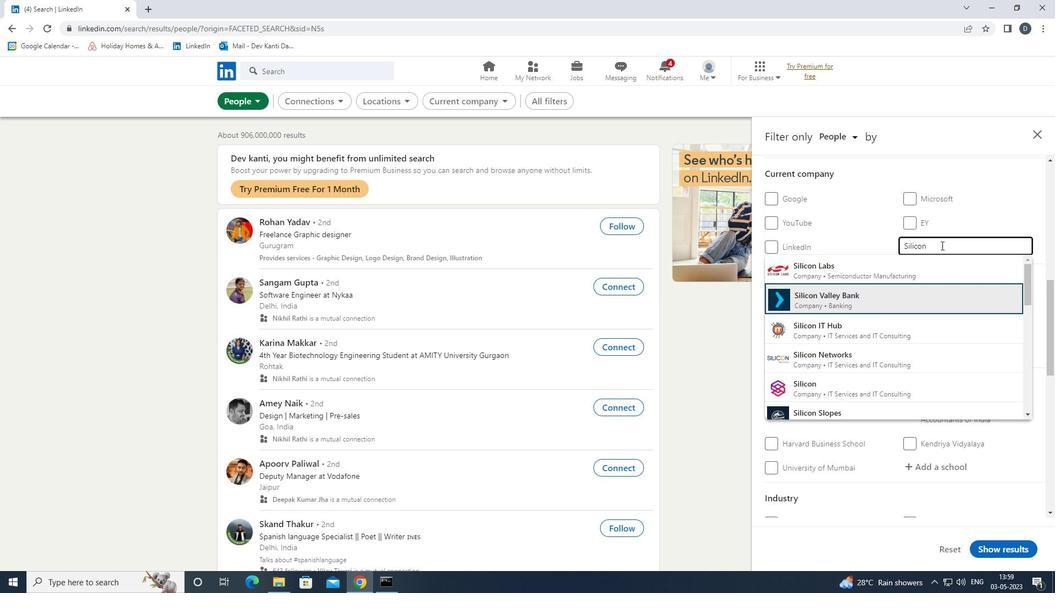 
Action: Mouse scrolled (941, 245) with delta (0, 0)
Screenshot: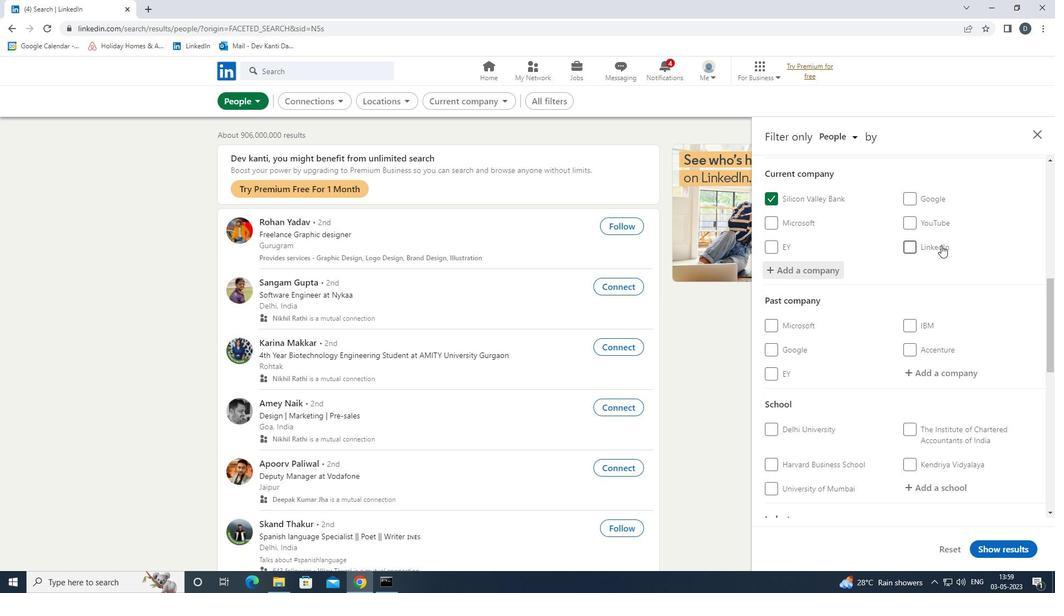 
Action: Mouse scrolled (941, 245) with delta (0, 0)
Screenshot: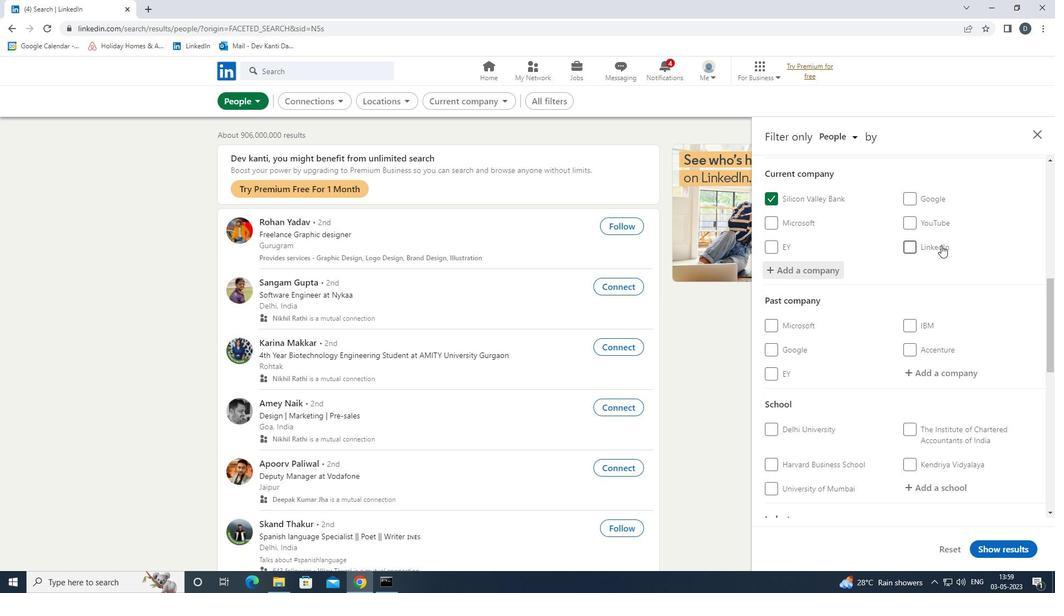 
Action: Mouse moved to (942, 245)
Screenshot: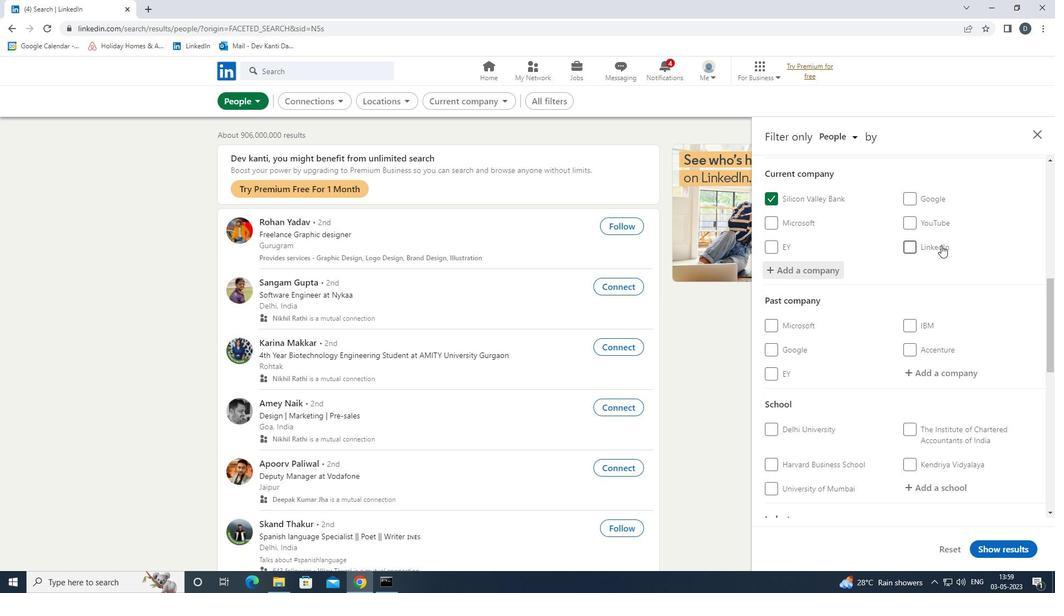 
Action: Mouse scrolled (942, 244) with delta (0, 0)
Screenshot: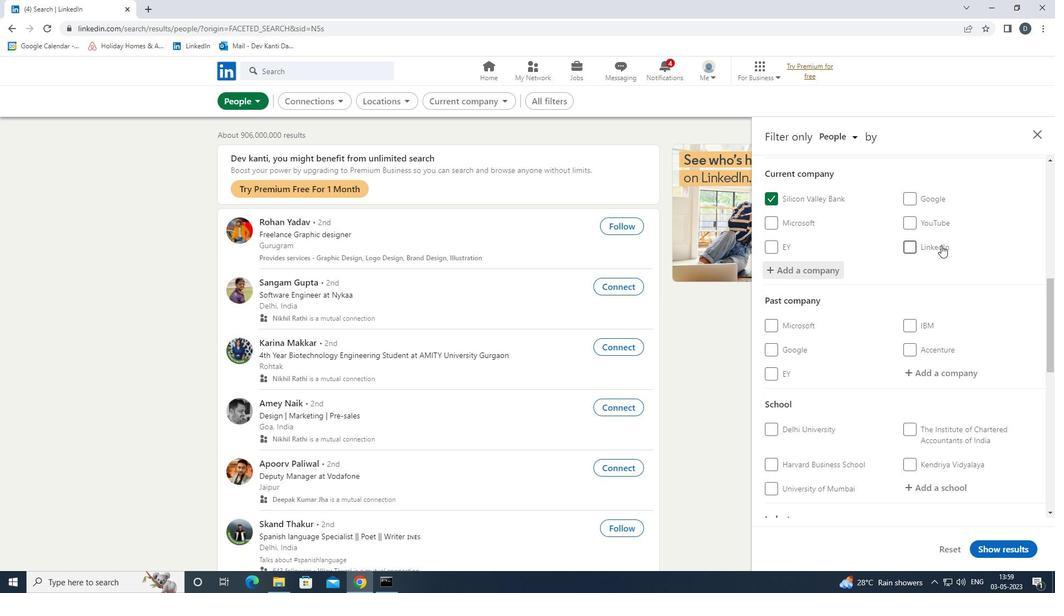 
Action: Mouse moved to (936, 328)
Screenshot: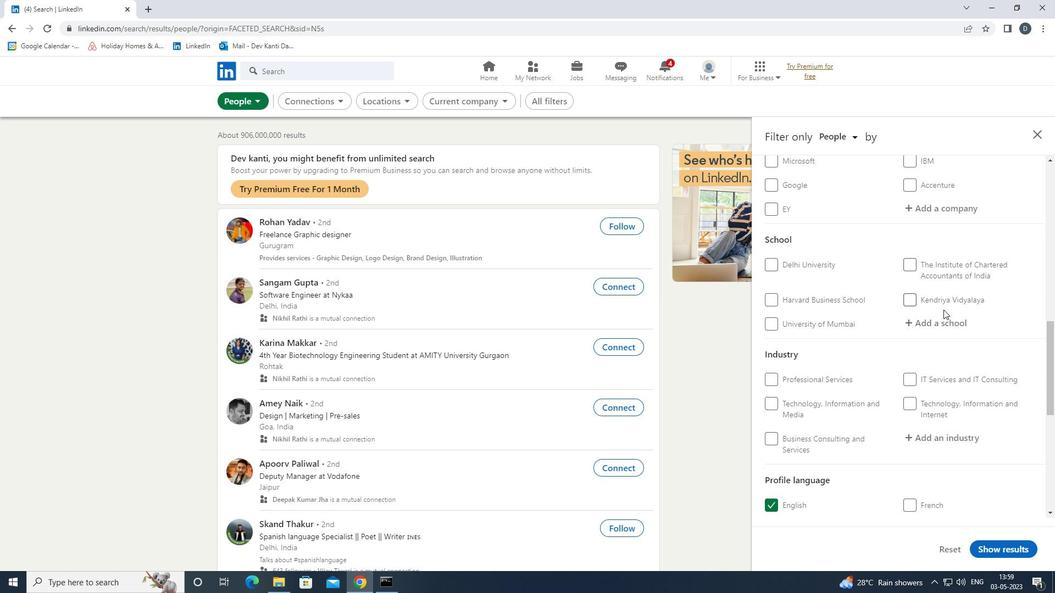 
Action: Mouse pressed left at (936, 328)
Screenshot: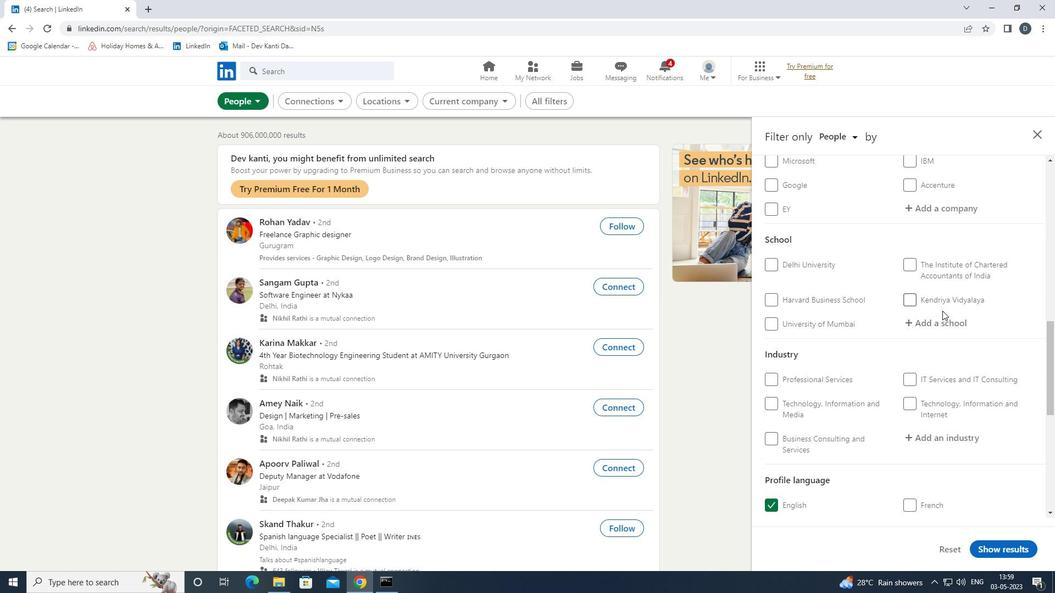 
Action: Mouse moved to (930, 330)
Screenshot: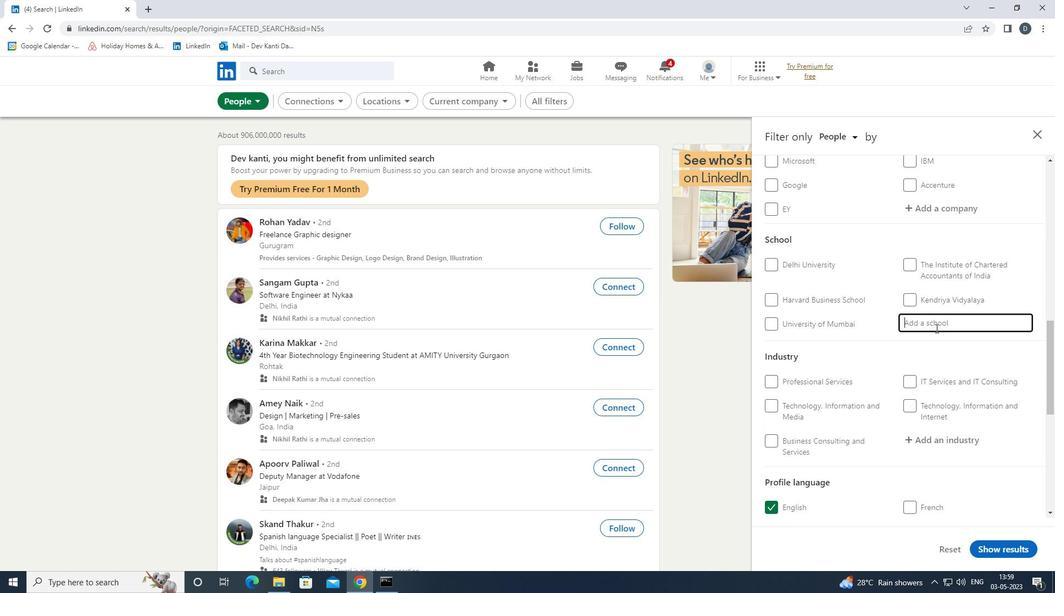 
Action: Key pressed <Key.shift><Key.shift><Key.shift><Key.shift><Key.shift><Key.shift>UNIVERSITY<Key.space>OF<Key.space><Key.shift>MUMBAI<Key.down><Key.down><Key.enter>
Screenshot: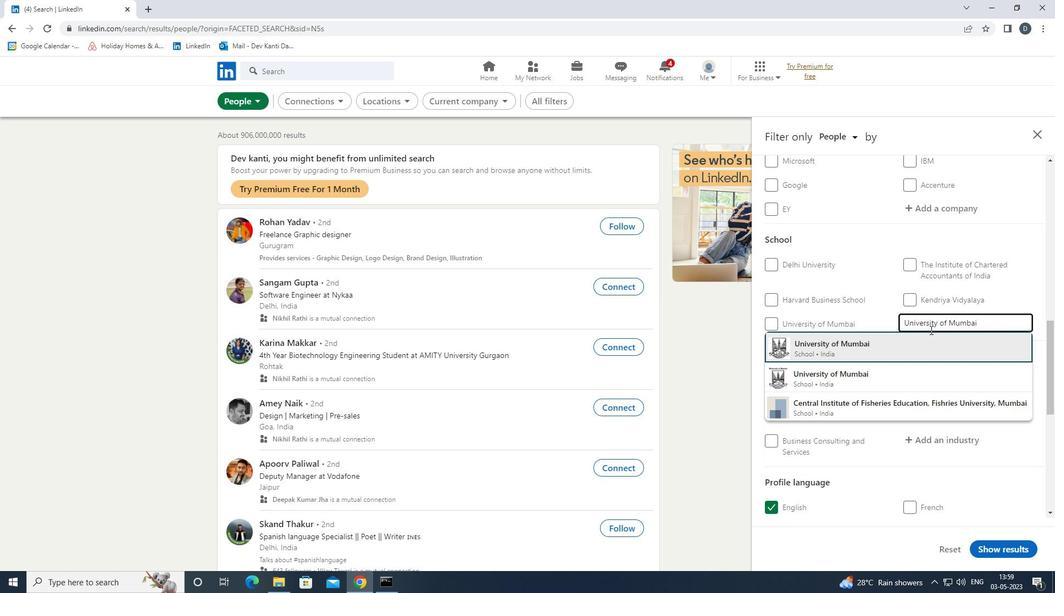 
Action: Mouse moved to (910, 341)
Screenshot: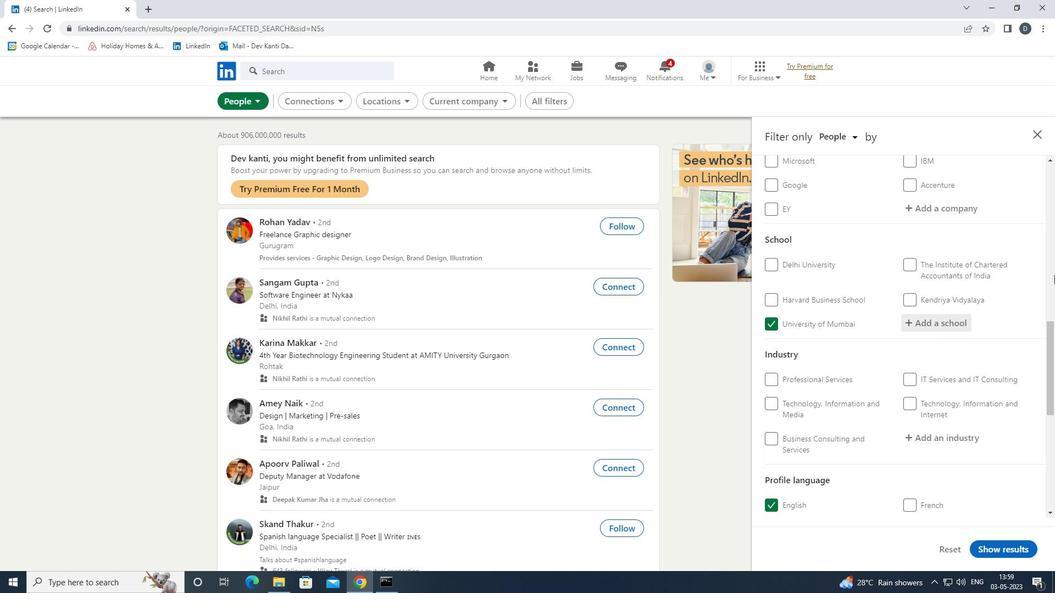 
Action: Mouse scrolled (910, 340) with delta (0, 0)
Screenshot: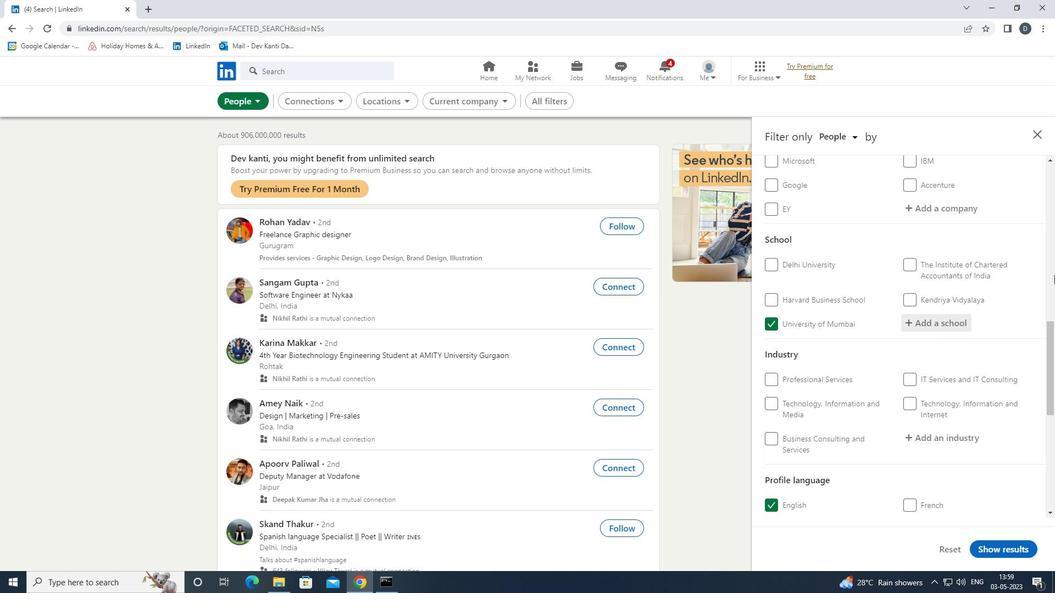 
Action: Mouse moved to (904, 342)
Screenshot: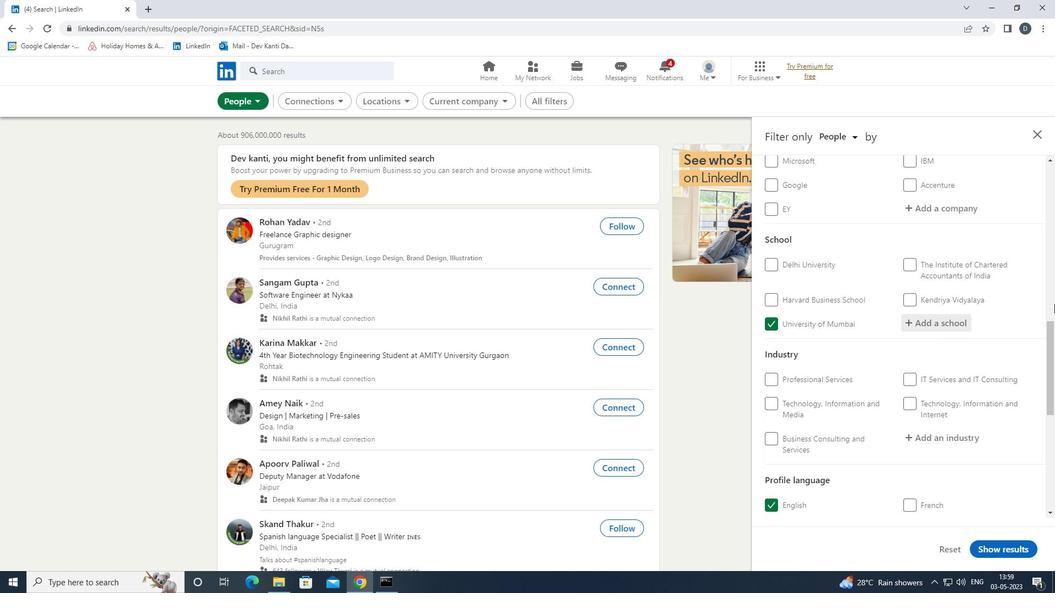 
Action: Mouse scrolled (904, 341) with delta (0, 0)
Screenshot: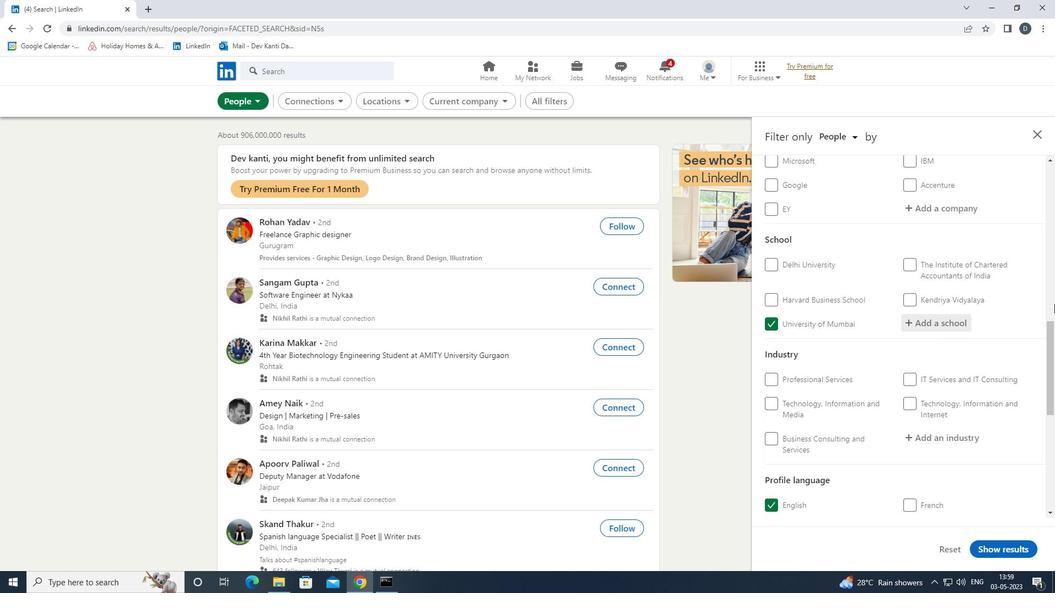 
Action: Mouse moved to (941, 322)
Screenshot: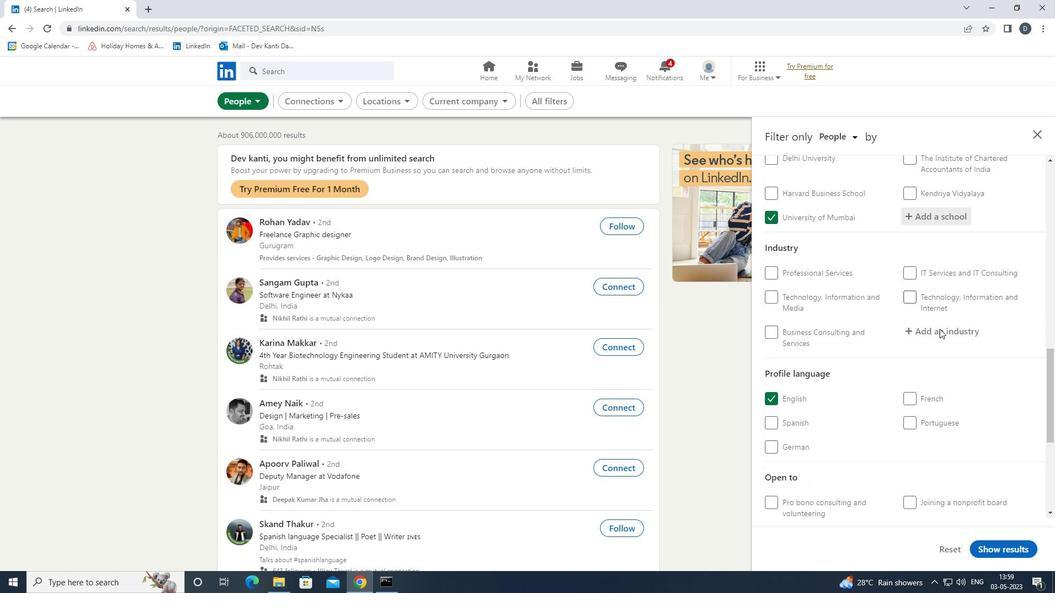 
Action: Mouse pressed left at (941, 322)
Screenshot: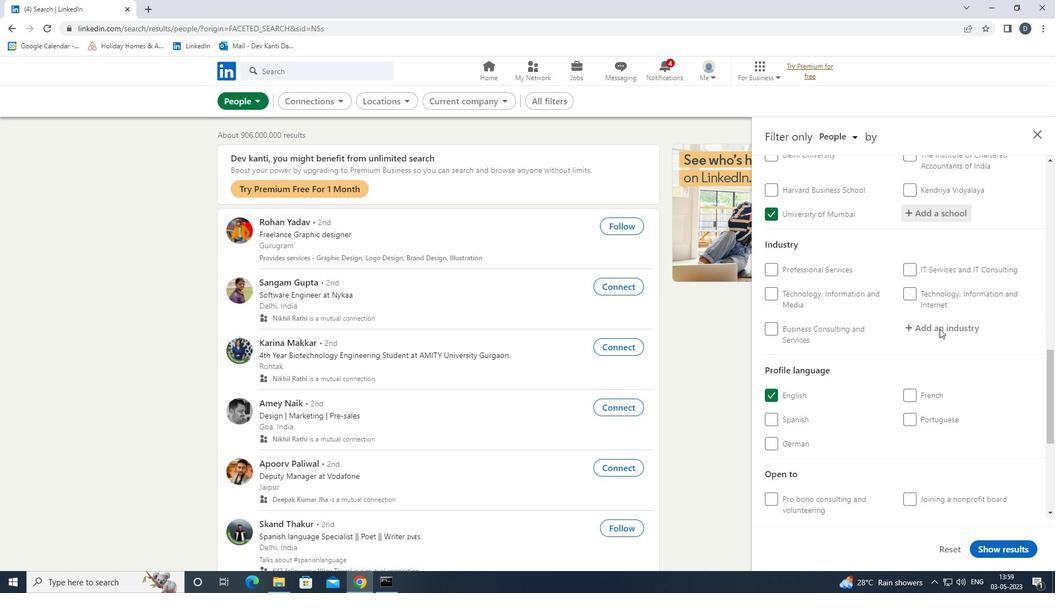 
Action: Mouse moved to (942, 321)
Screenshot: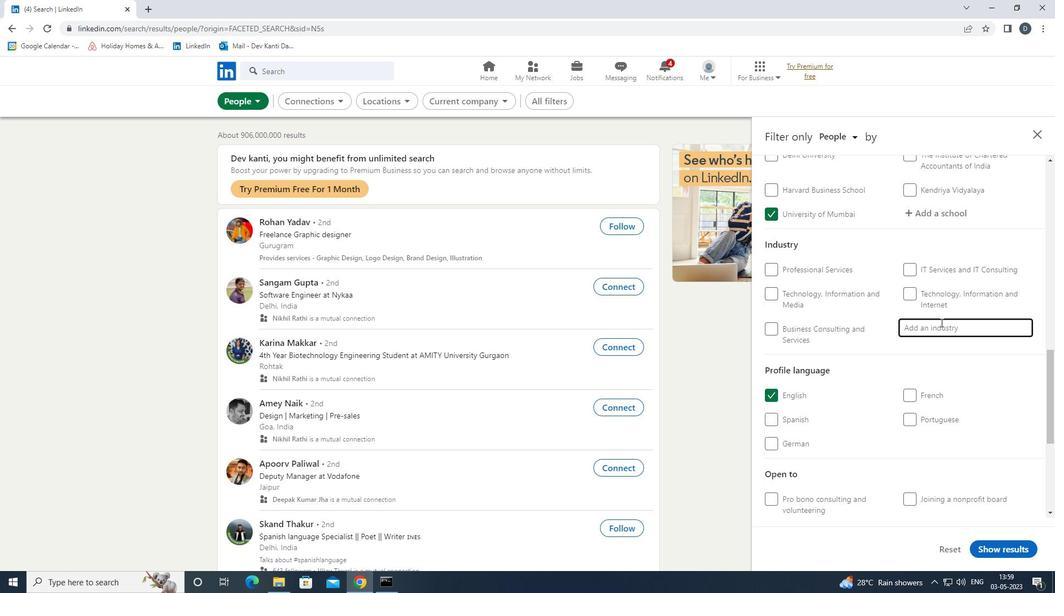 
Action: Key pressed <Key.shift>METALWORKI<Key.down><Key.enter>
Screenshot: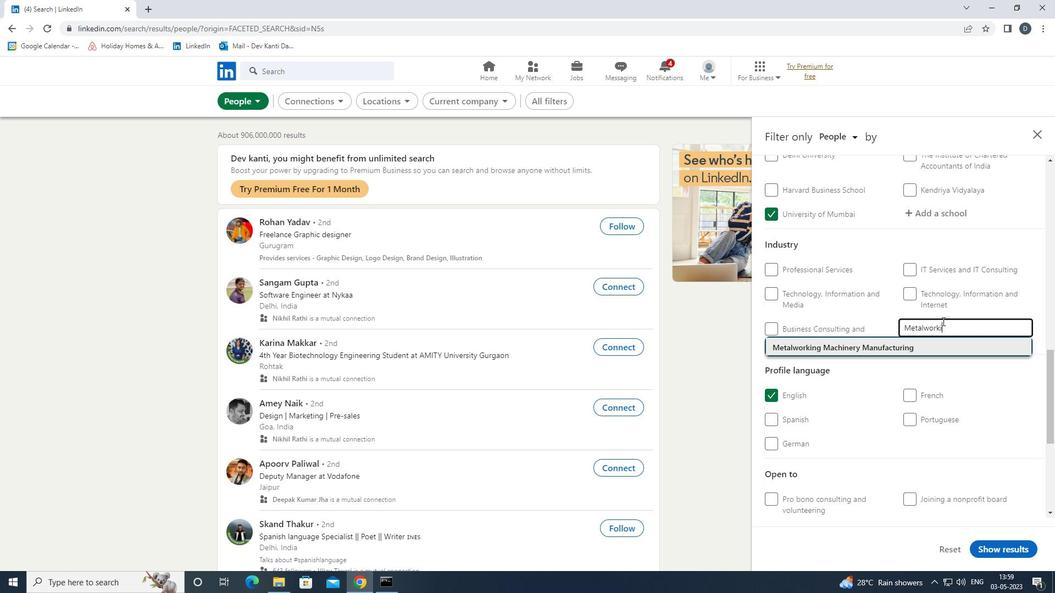 
Action: Mouse moved to (941, 321)
Screenshot: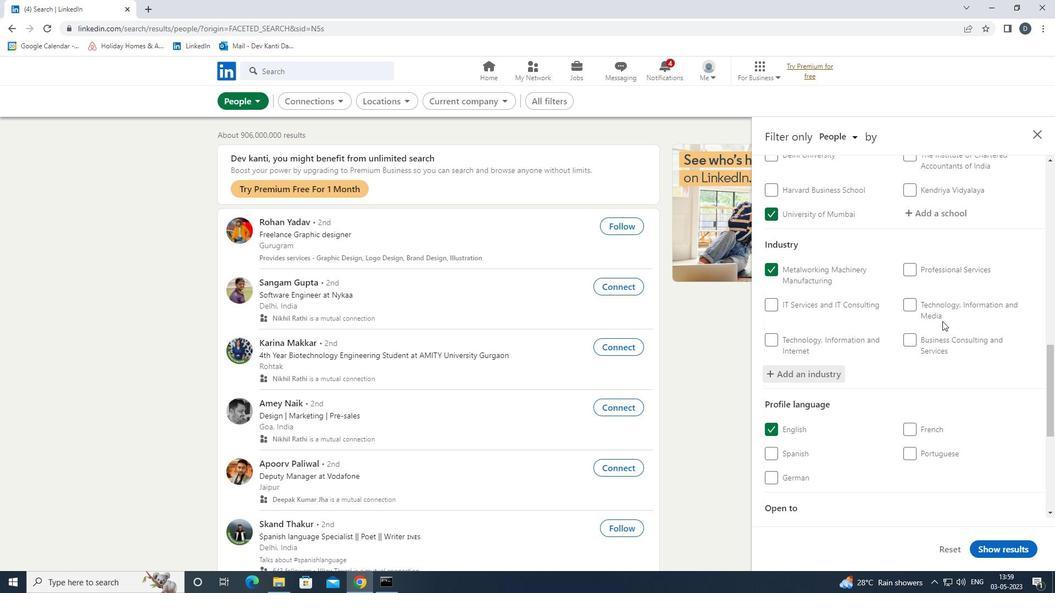 
Action: Mouse scrolled (941, 321) with delta (0, 0)
Screenshot: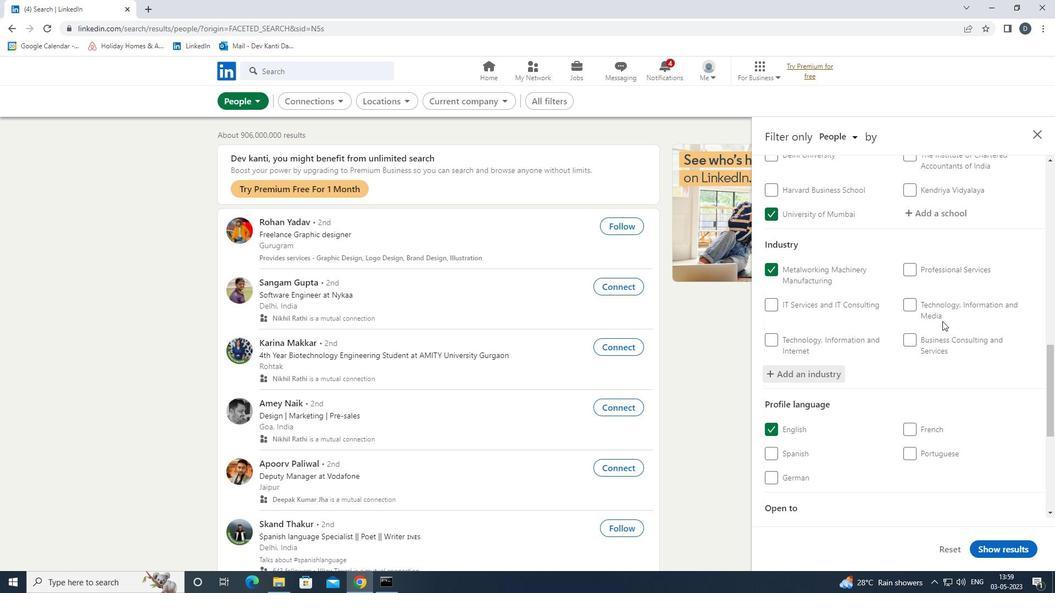 
Action: Mouse moved to (941, 323)
Screenshot: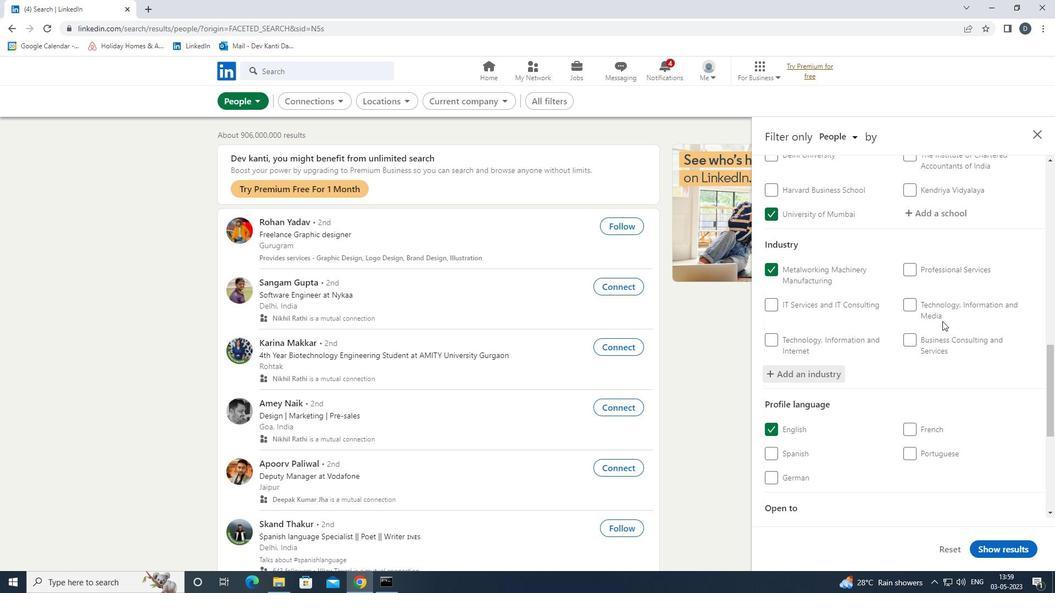 
Action: Mouse scrolled (941, 323) with delta (0, 0)
Screenshot: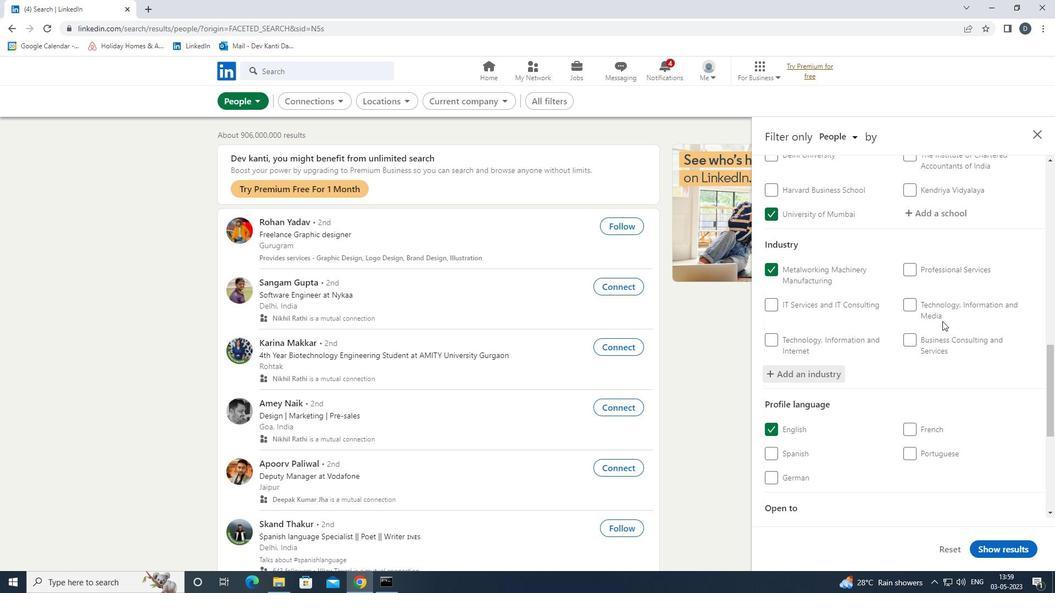 
Action: Mouse moved to (943, 325)
Screenshot: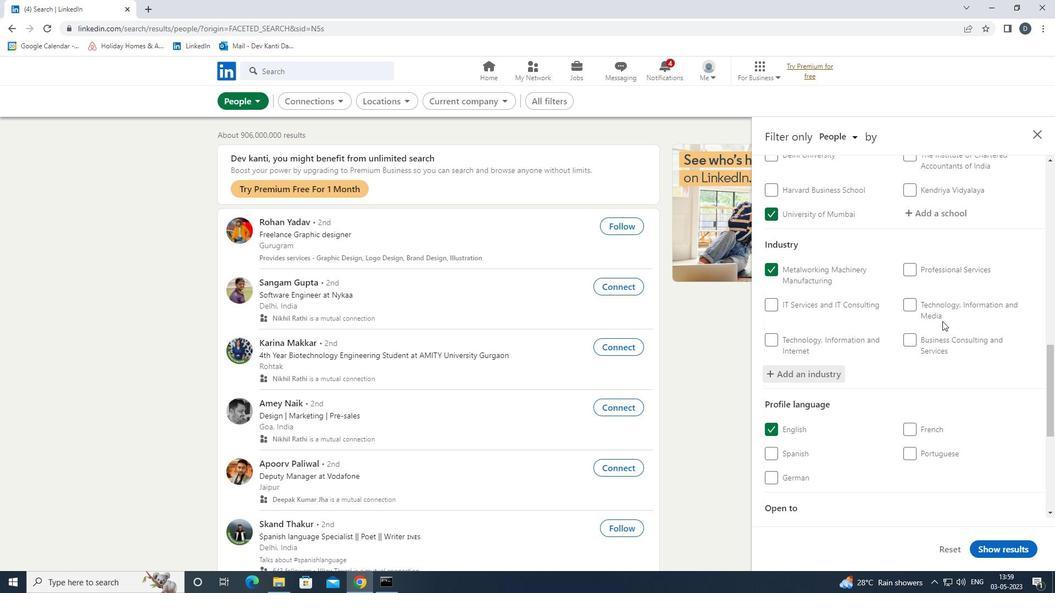 
Action: Mouse scrolled (943, 325) with delta (0, 0)
Screenshot: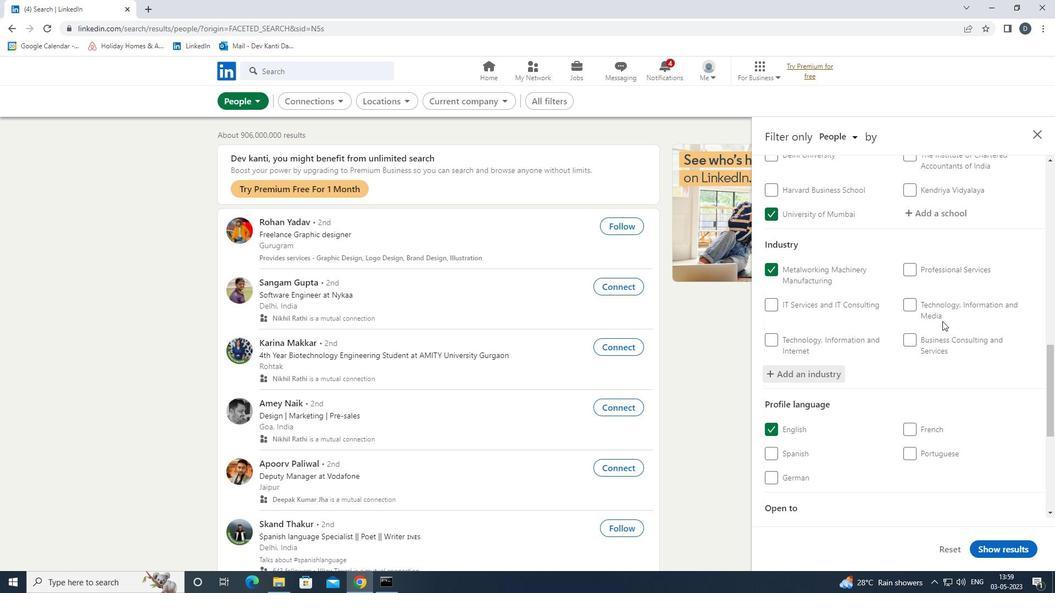 
Action: Mouse moved to (946, 327)
Screenshot: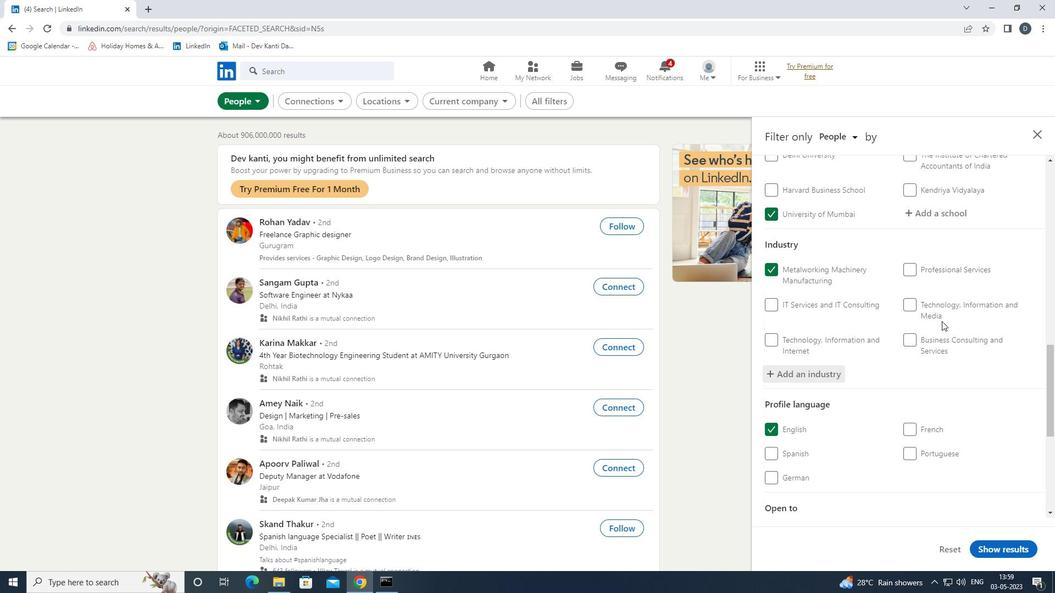 
Action: Mouse scrolled (946, 326) with delta (0, 0)
Screenshot: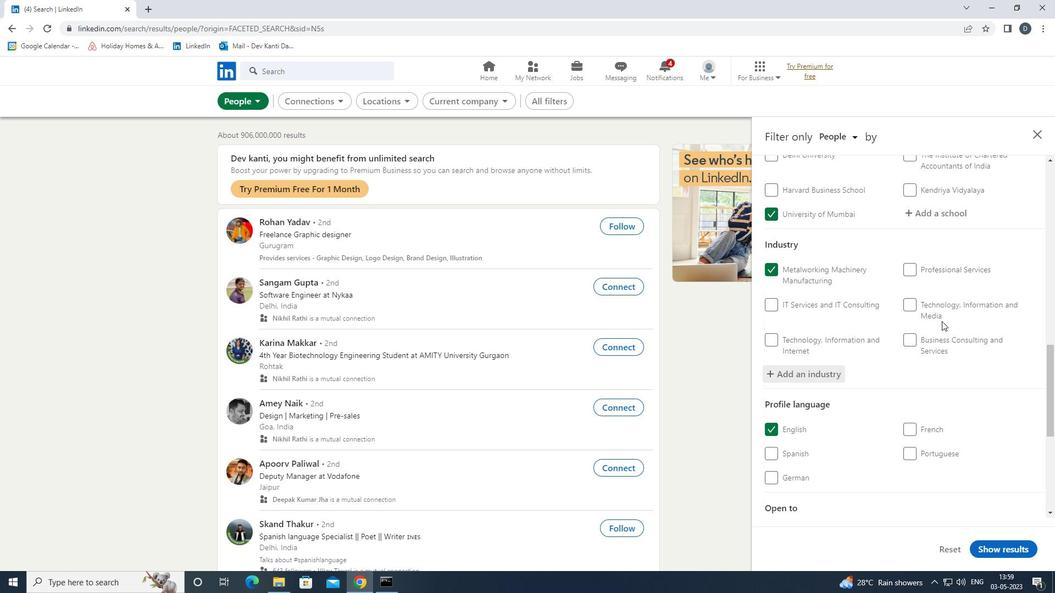 
Action: Mouse moved to (929, 426)
Screenshot: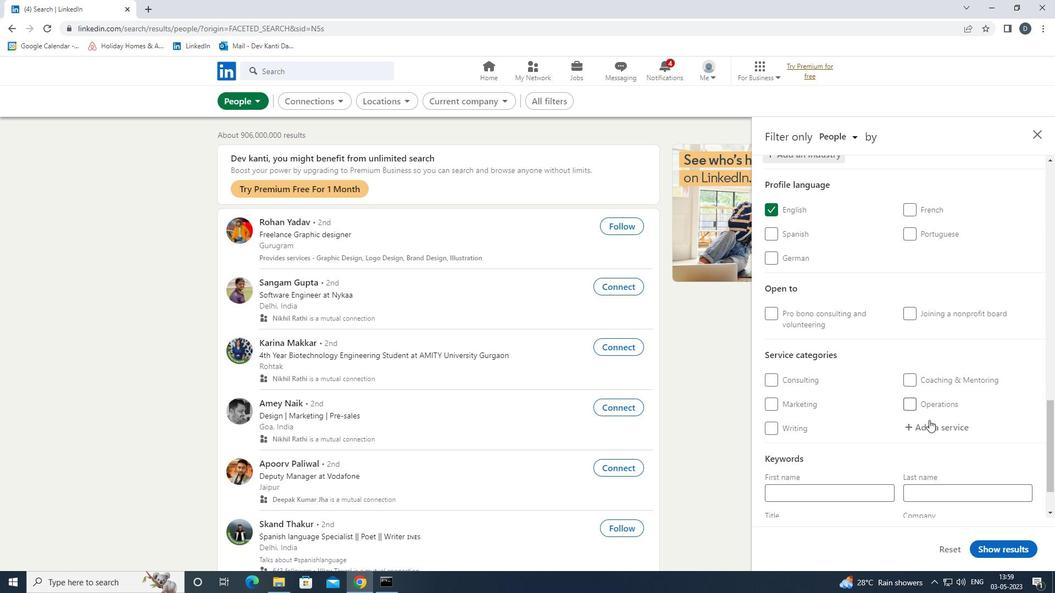 
Action: Mouse pressed left at (929, 426)
Screenshot: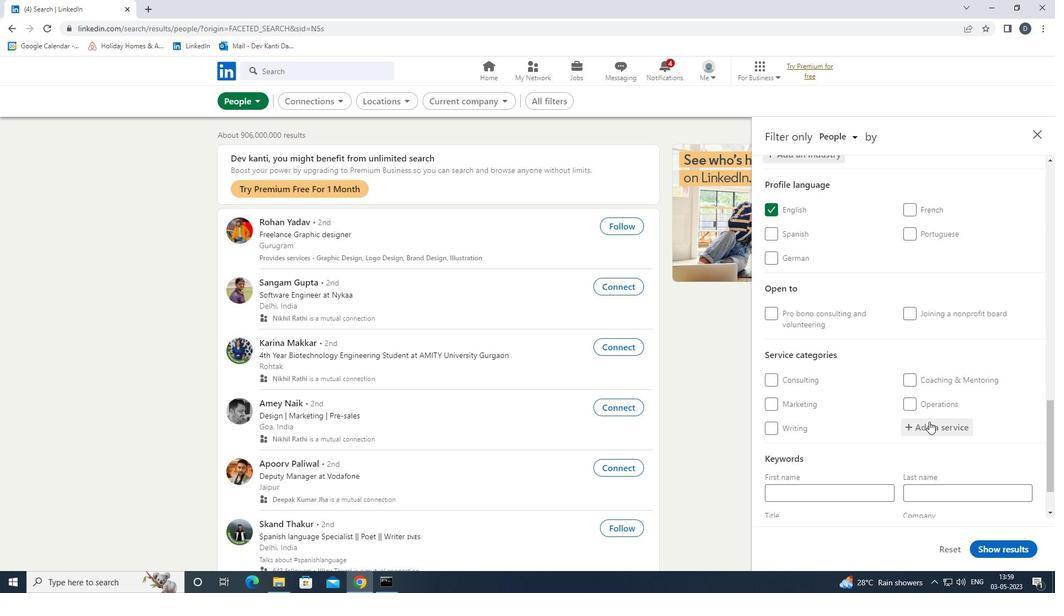 
Action: Mouse moved to (930, 426)
Screenshot: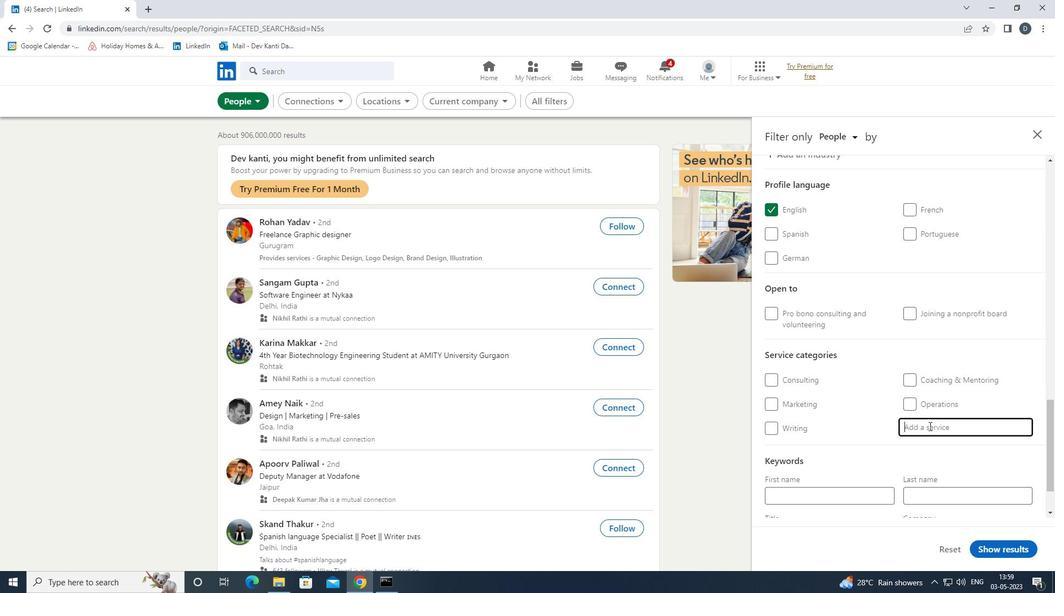
Action: Key pressed <Key.shift>LABOR<Key.space><Key.down><Key.enter>
Screenshot: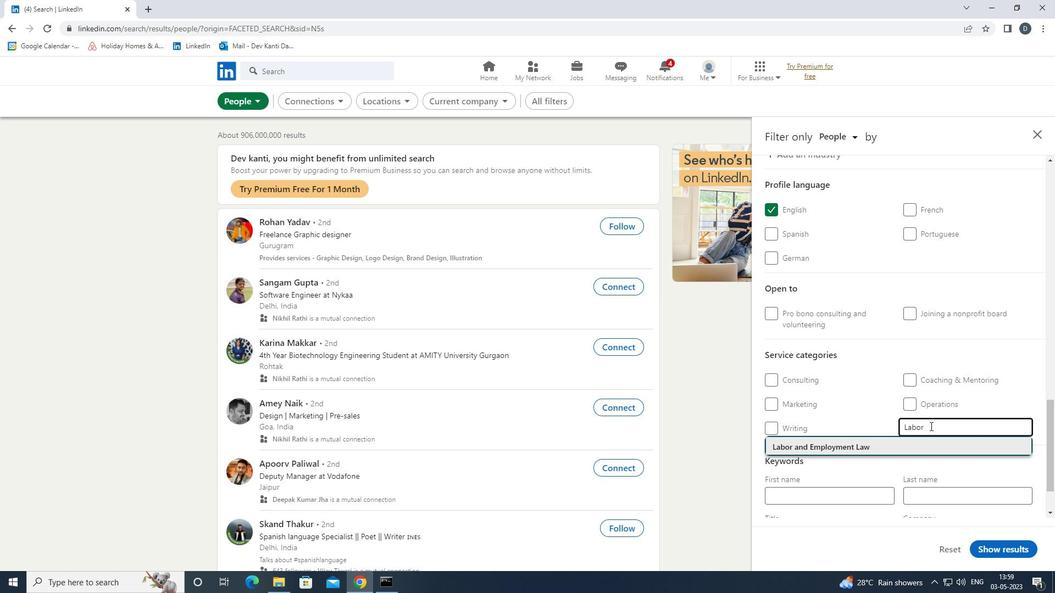 
Action: Mouse moved to (968, 384)
Screenshot: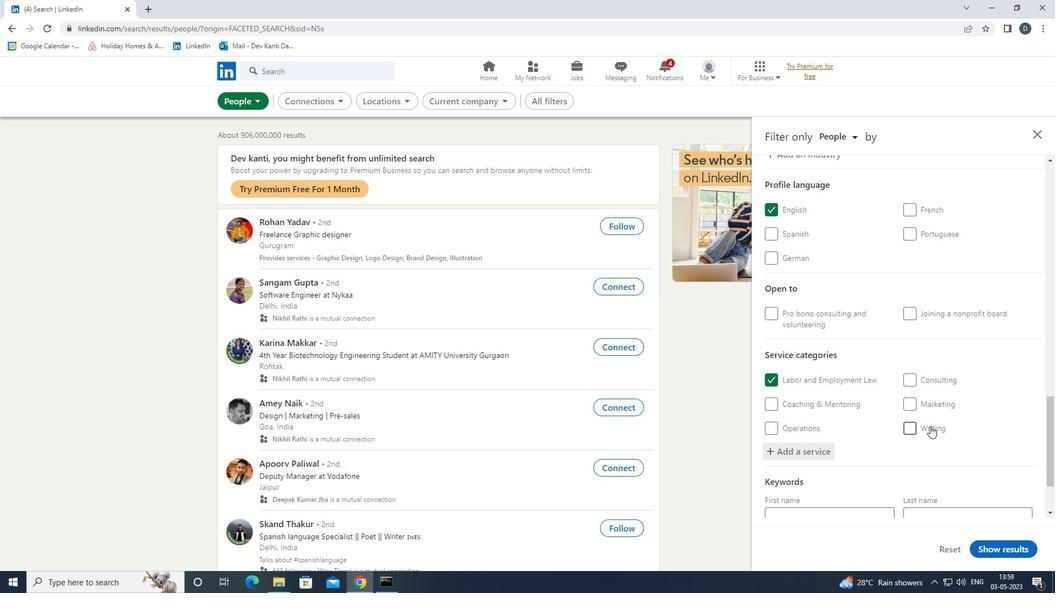 
Action: Mouse scrolled (968, 383) with delta (0, 0)
Screenshot: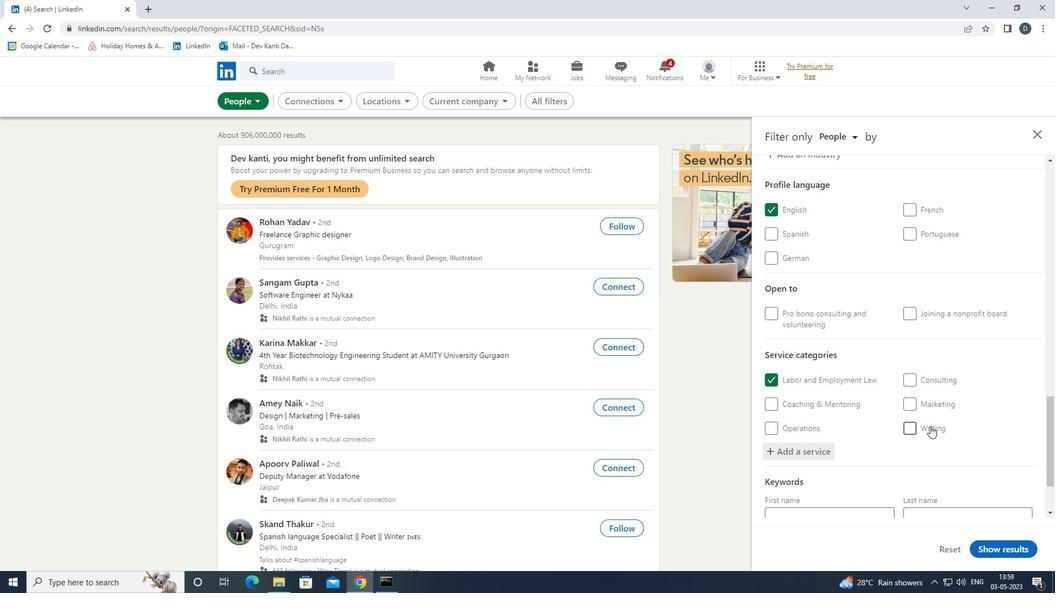 
Action: Mouse moved to (952, 390)
Screenshot: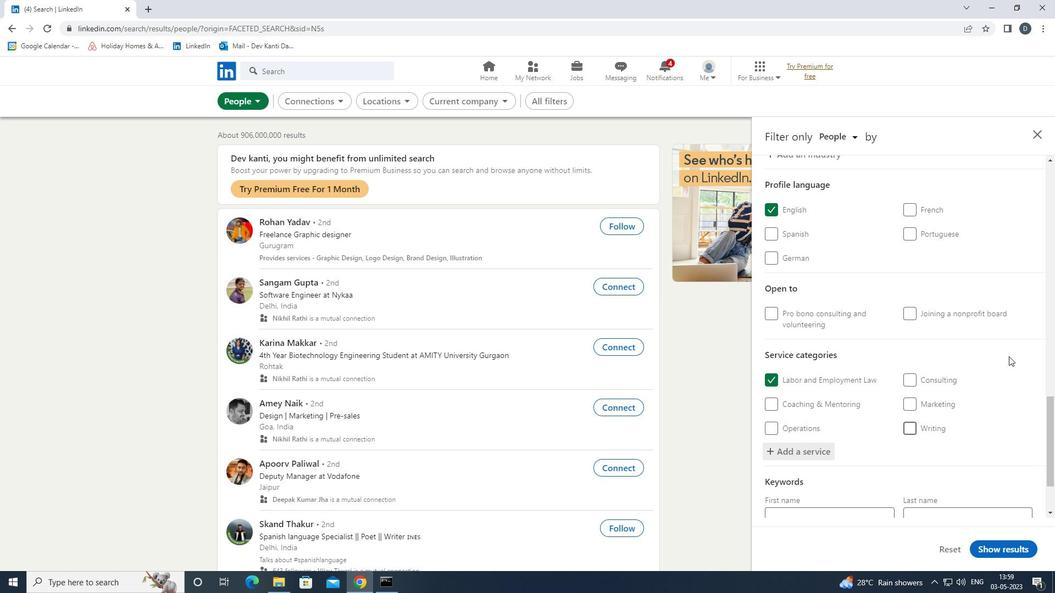 
Action: Mouse scrolled (952, 389) with delta (0, 0)
Screenshot: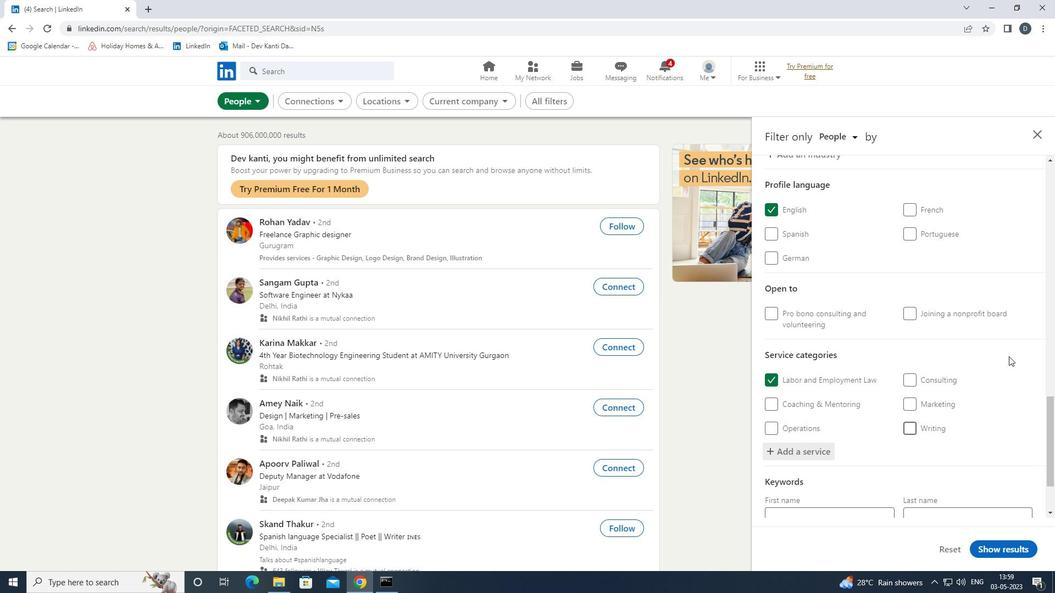 
Action: Mouse scrolled (952, 389) with delta (0, 0)
Screenshot: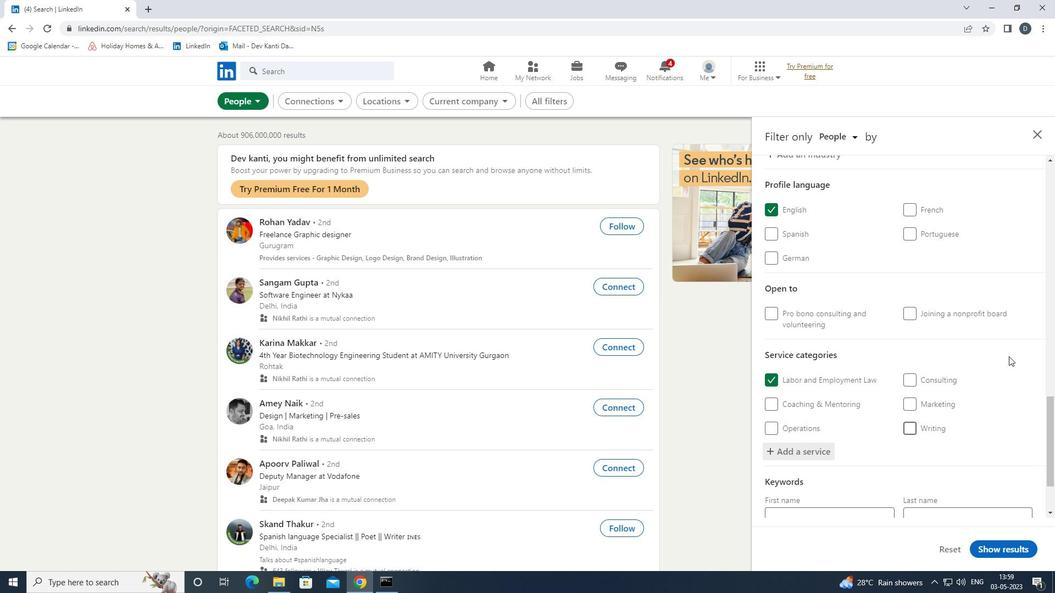 
Action: Mouse moved to (948, 399)
Screenshot: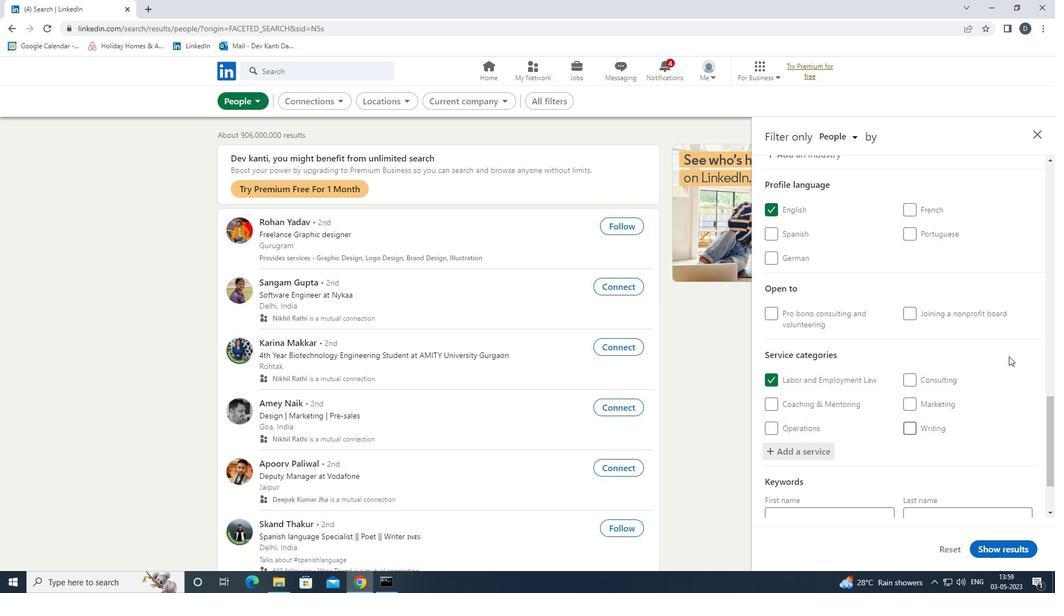 
Action: Mouse scrolled (948, 398) with delta (0, 0)
Screenshot: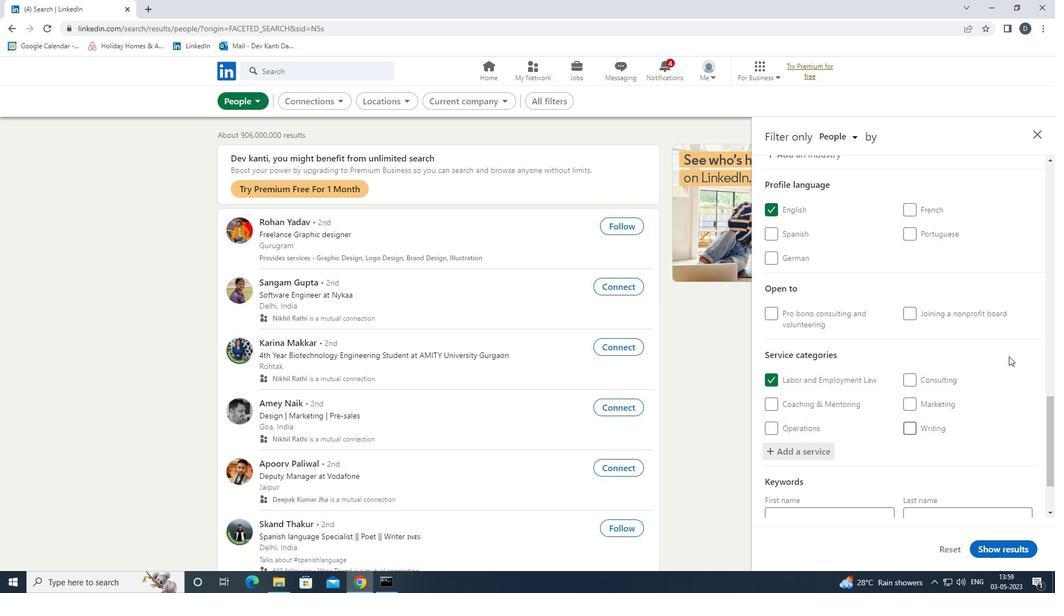 
Action: Mouse moved to (937, 407)
Screenshot: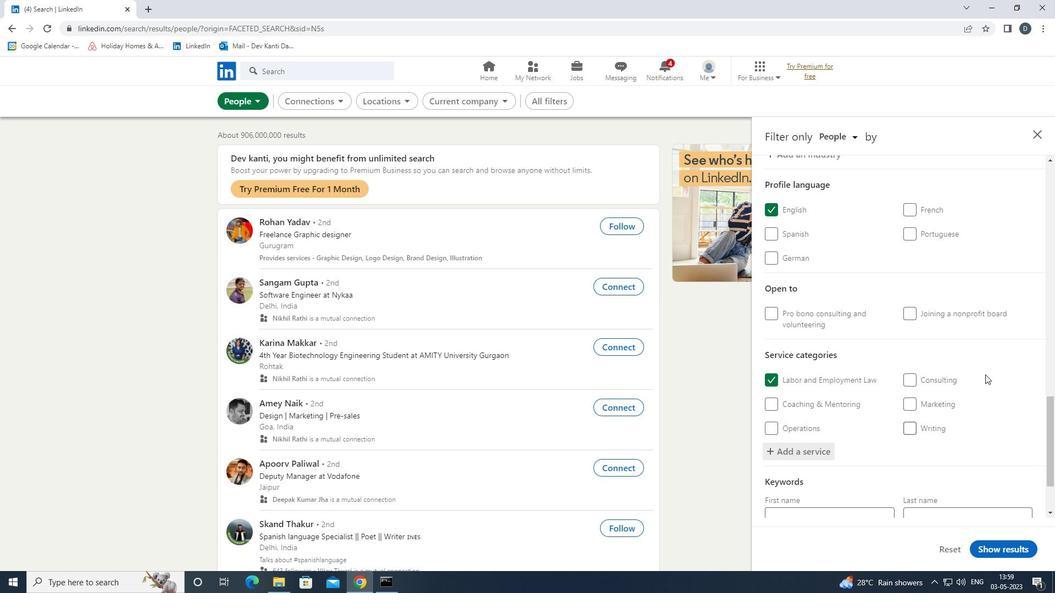 
Action: Mouse scrolled (937, 407) with delta (0, 0)
Screenshot: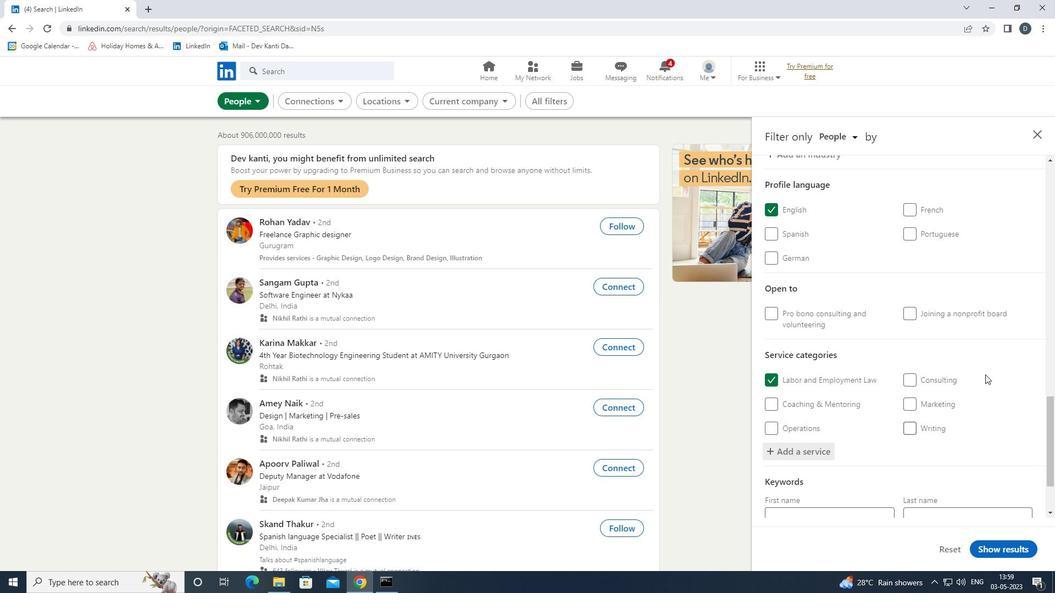 
Action: Mouse moved to (927, 417)
Screenshot: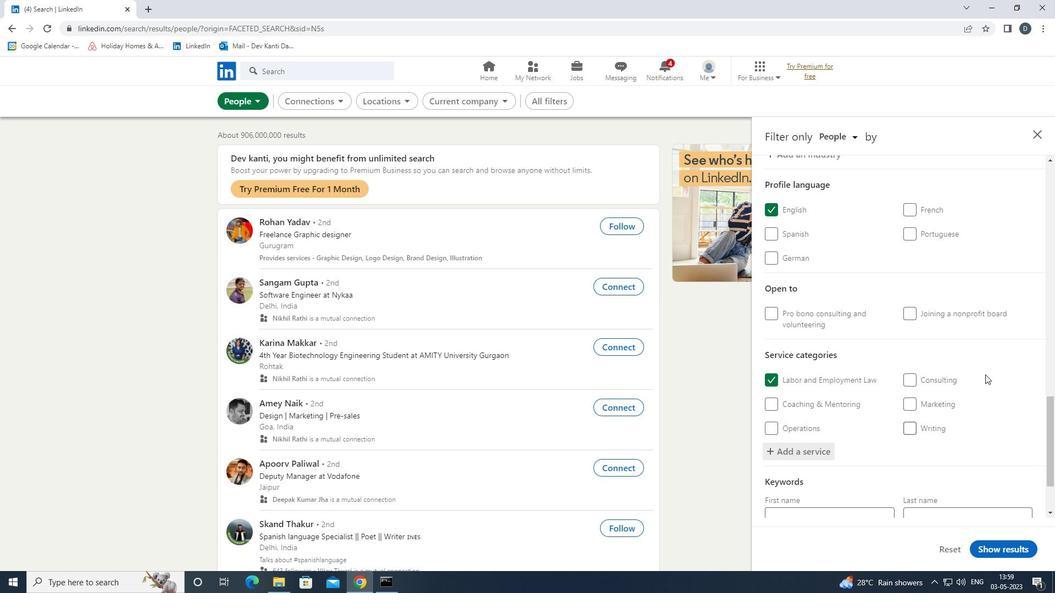 
Action: Mouse scrolled (927, 416) with delta (0, 0)
Screenshot: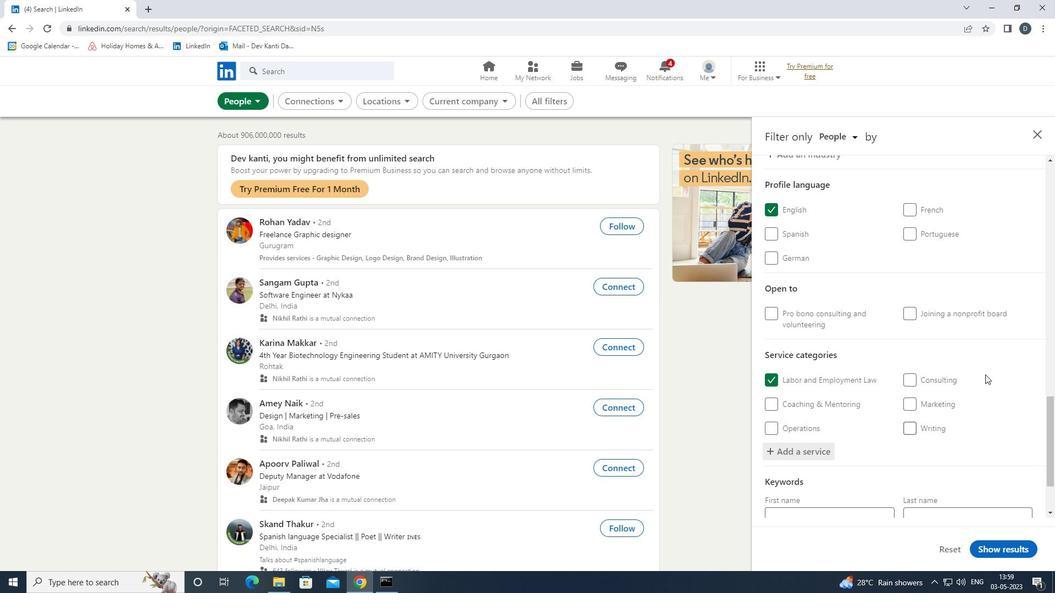 
Action: Mouse moved to (845, 471)
Screenshot: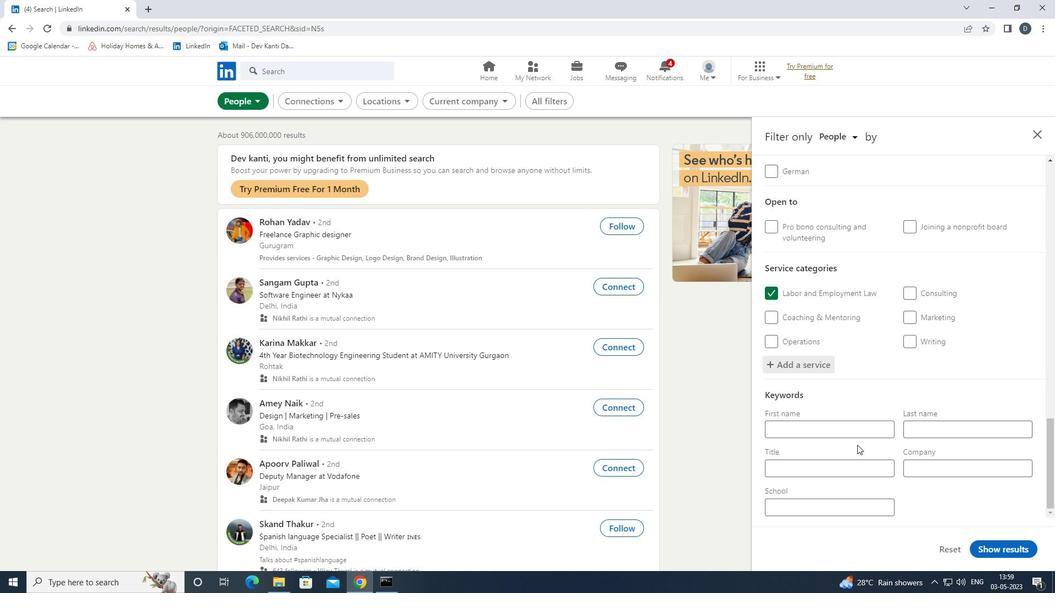 
Action: Mouse pressed left at (845, 471)
Screenshot: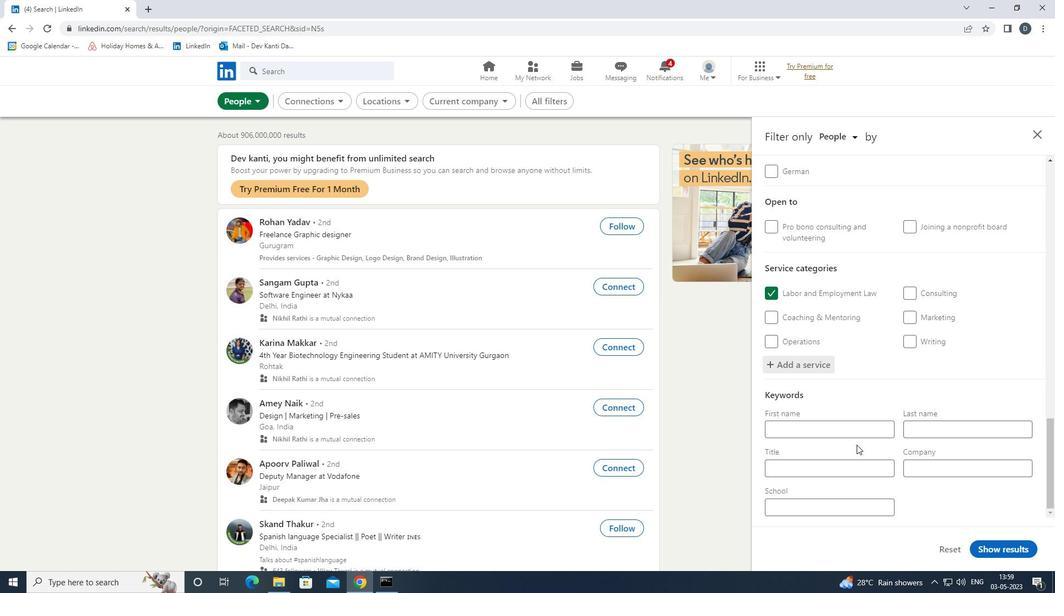 
Action: Key pressed <Key.shift>MAKEUP<Key.space><Key.shift>ARTIST
Screenshot: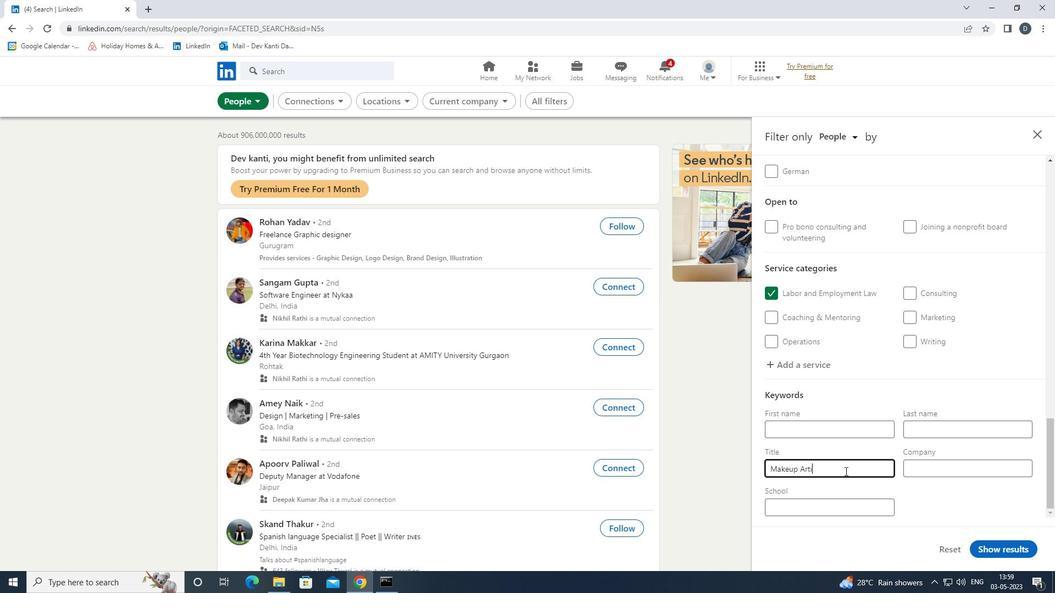 
Action: Mouse moved to (1021, 555)
Screenshot: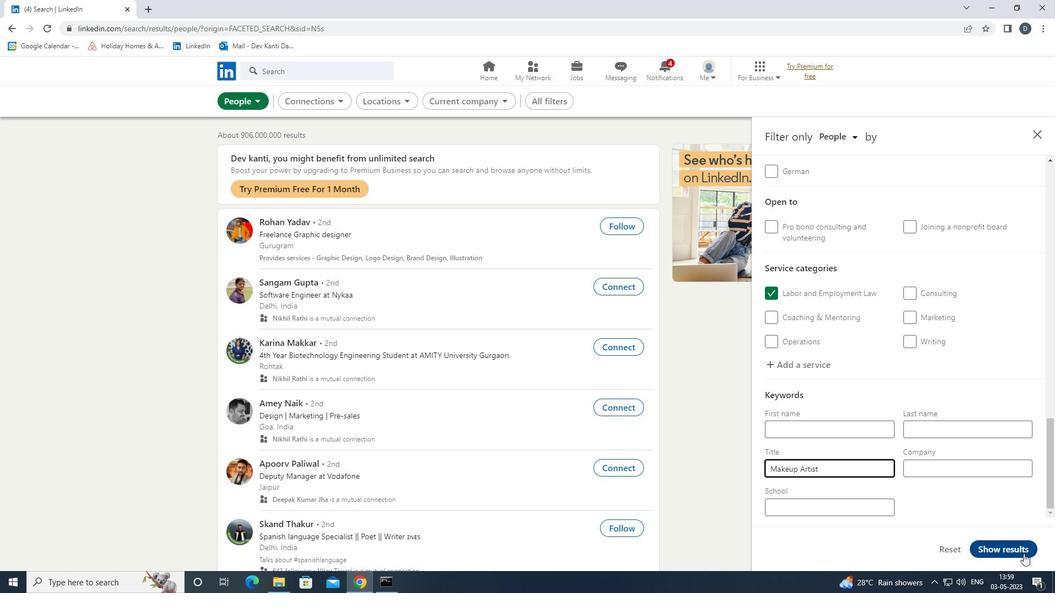 
Action: Mouse pressed left at (1021, 555)
Screenshot: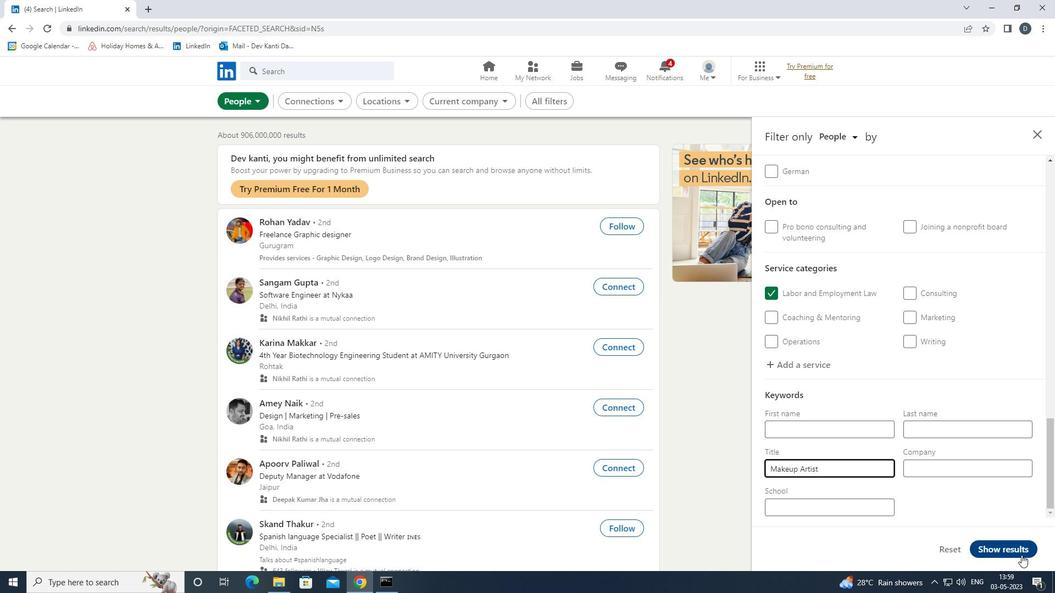 
Action: Mouse moved to (339, 130)
Screenshot: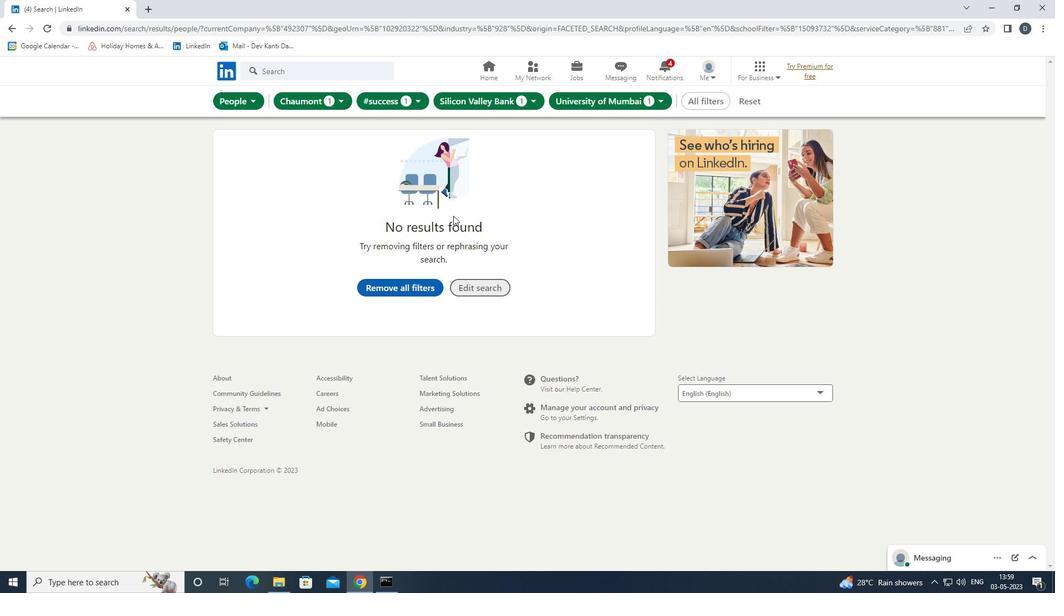 
